 Task: In the Contact  BrooklynMiller71@macys.com, Add note: 'Set up a meeting with the HR team to discuss recruitment needs.'. Mark checkbox to create task to follow up ': In 3 business days '. Create task, with  description: Send Thank You Email to Referral, Add due date: Tomorrow; Add reminder: 30 Minutes before. Set Priority High and add note: Review the attached proposal. Logged in from softage.1@softage.net
Action: Mouse moved to (108, 72)
Screenshot: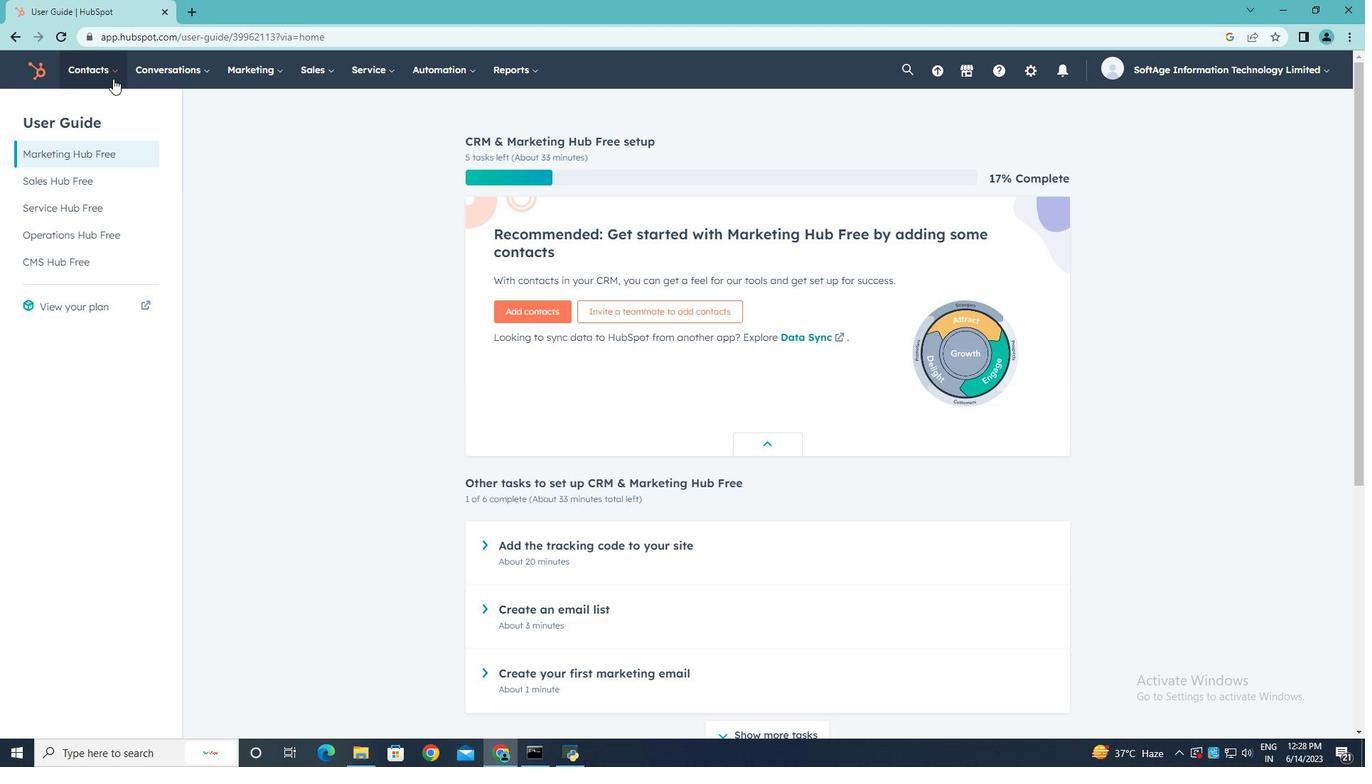 
Action: Mouse pressed left at (108, 72)
Screenshot: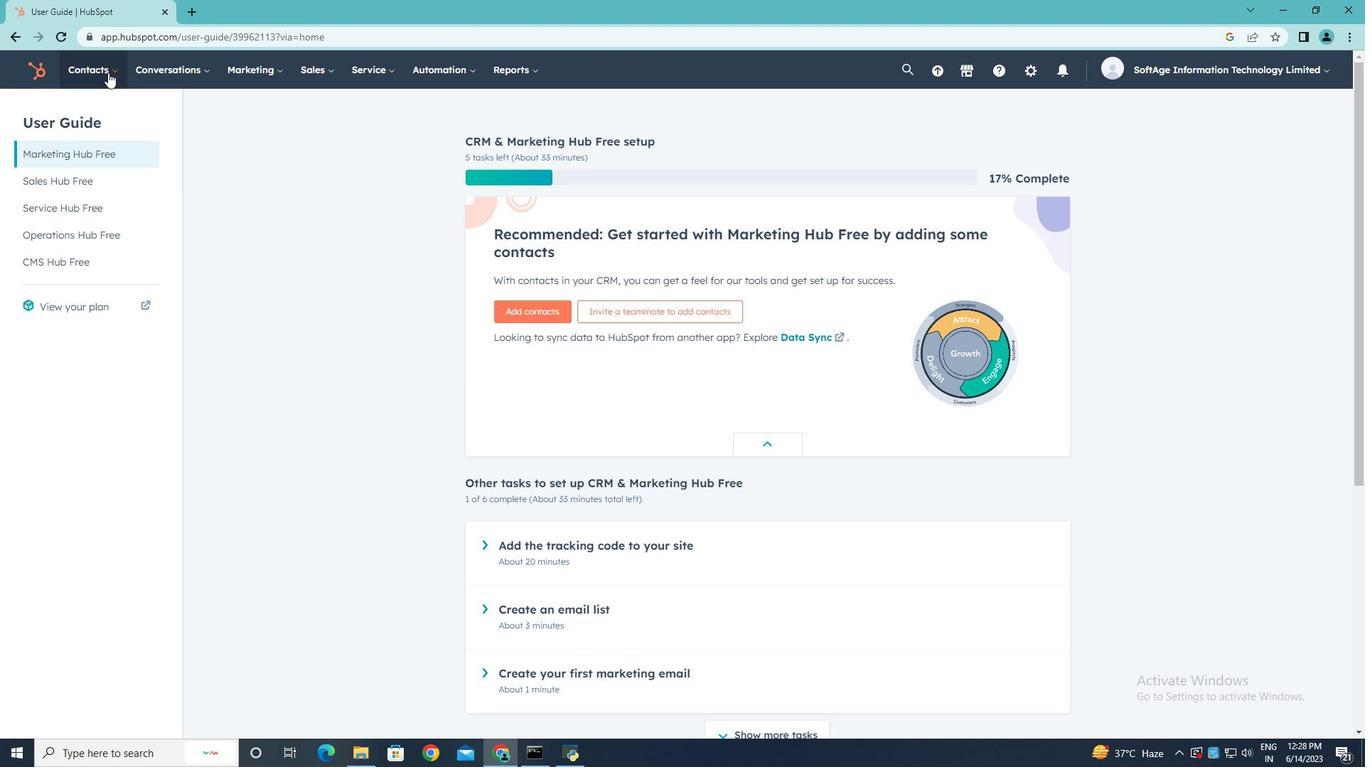 
Action: Mouse moved to (108, 107)
Screenshot: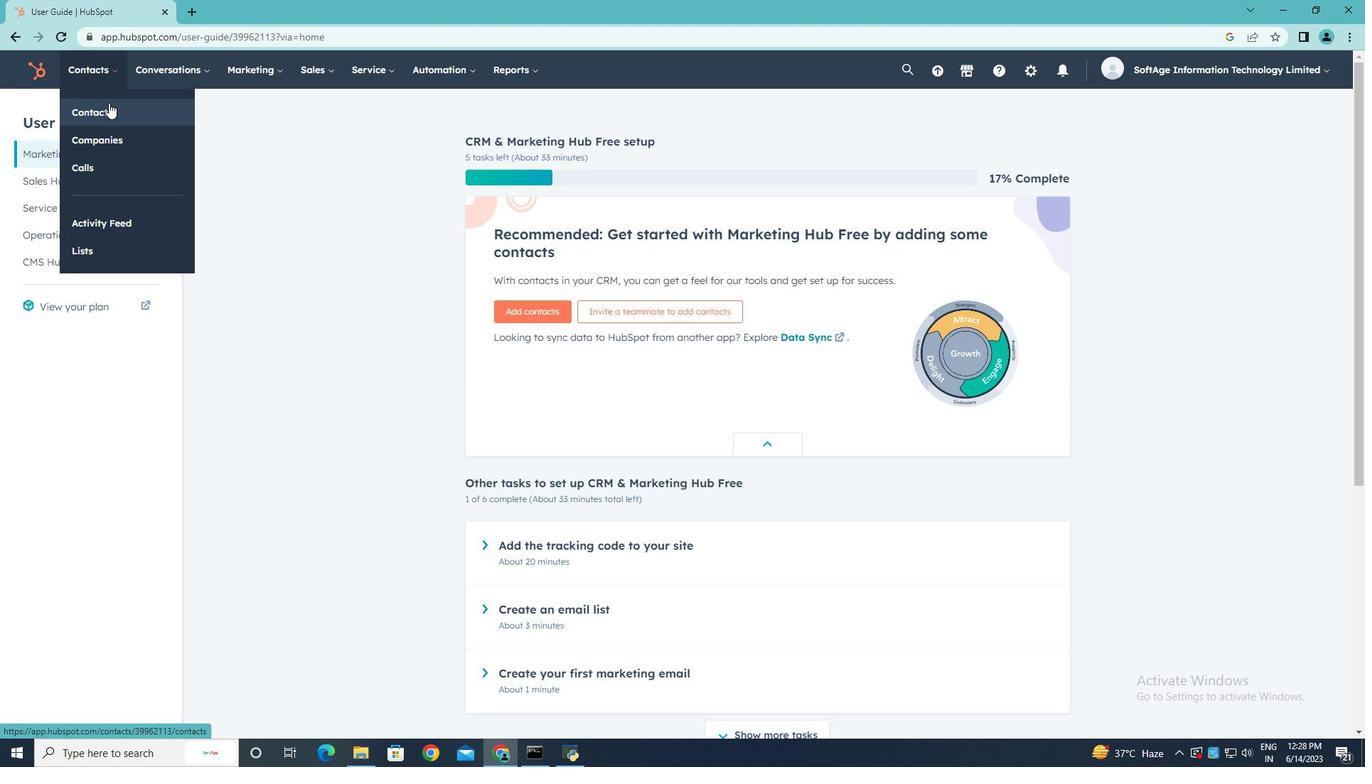 
Action: Mouse pressed left at (108, 107)
Screenshot: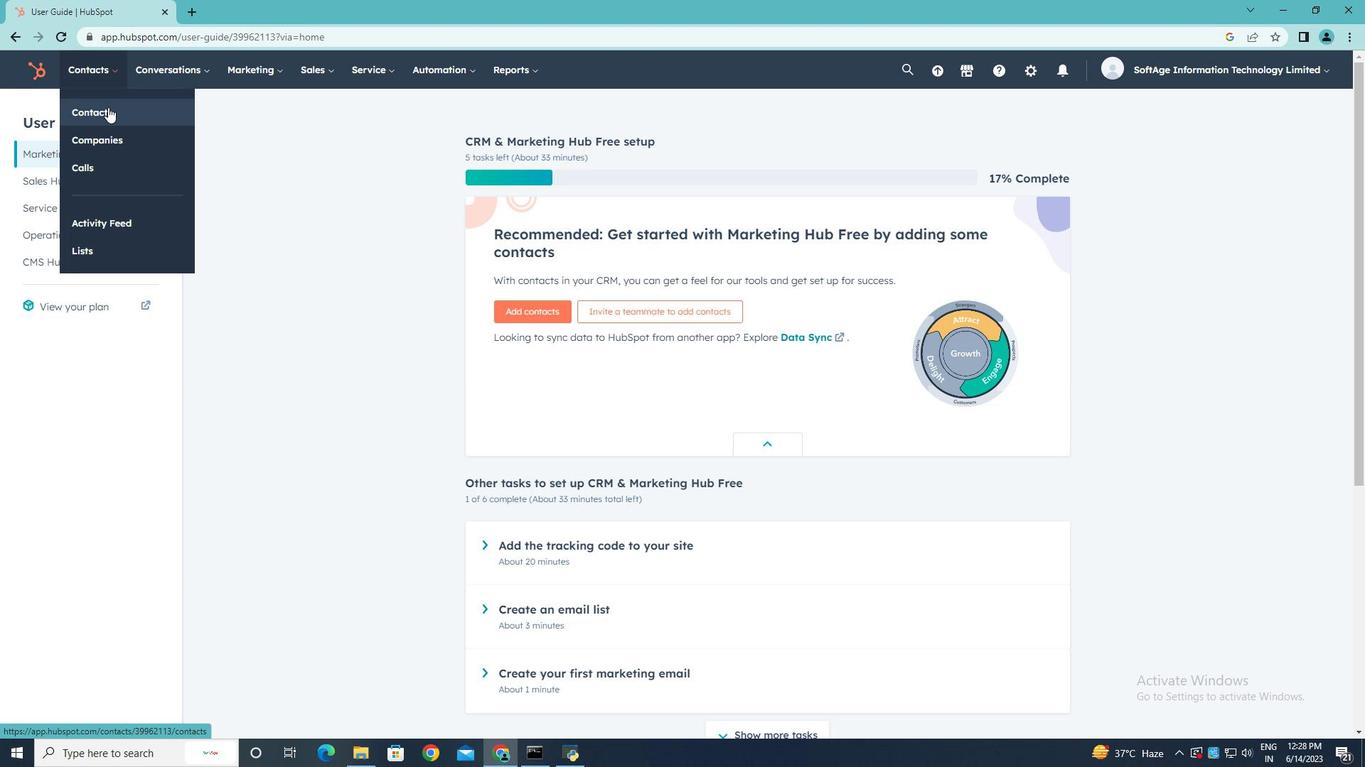 
Action: Mouse moved to (106, 227)
Screenshot: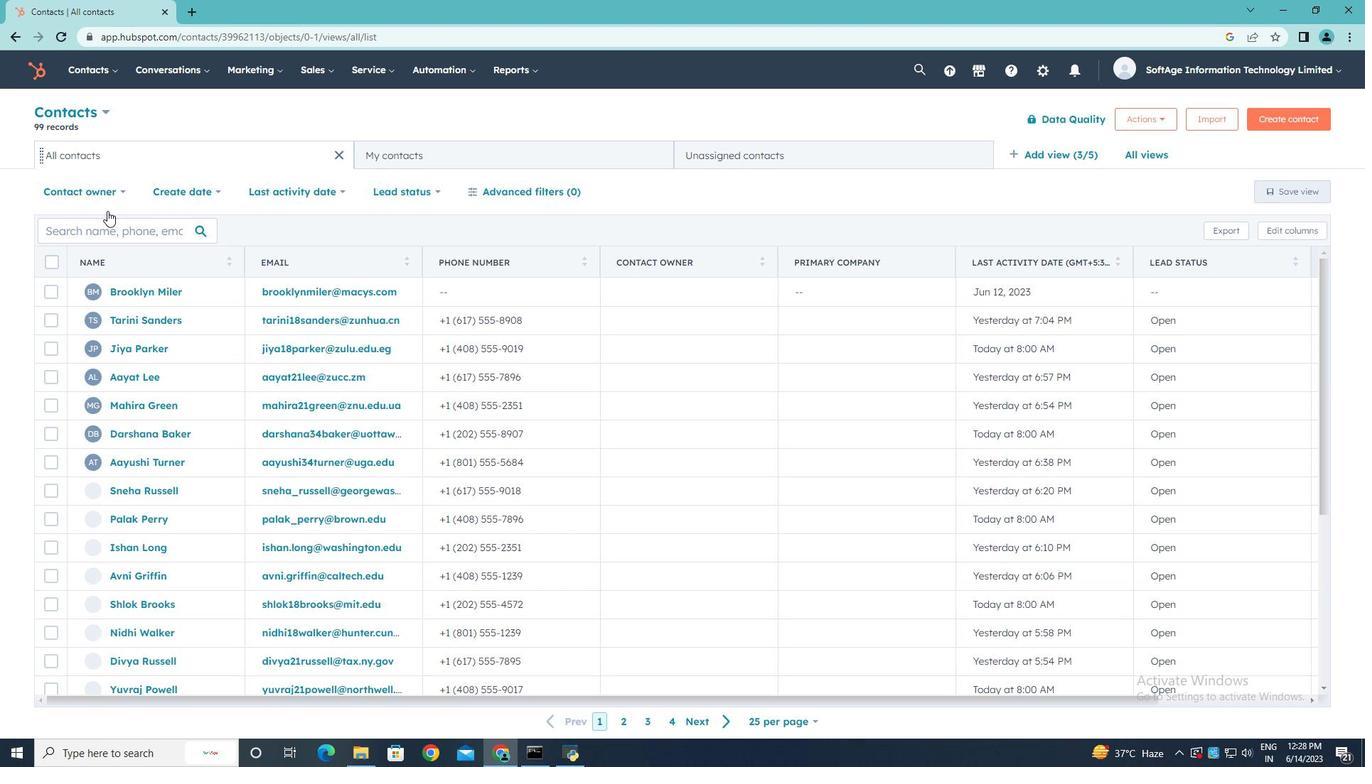 
Action: Mouse pressed left at (106, 227)
Screenshot: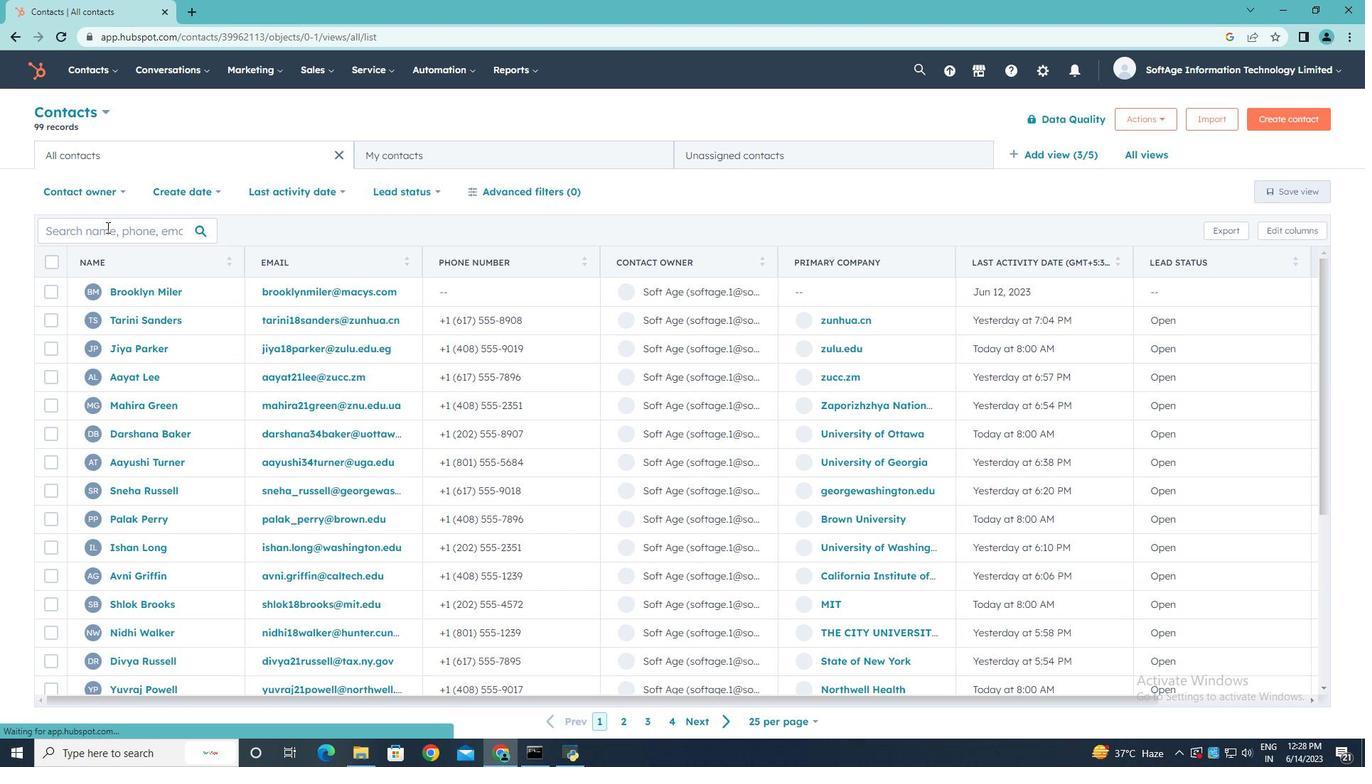 
Action: Key pressed <Key.shift>Brooklyn<Key.shift>Miller71<Key.shift>@macys.com
Screenshot: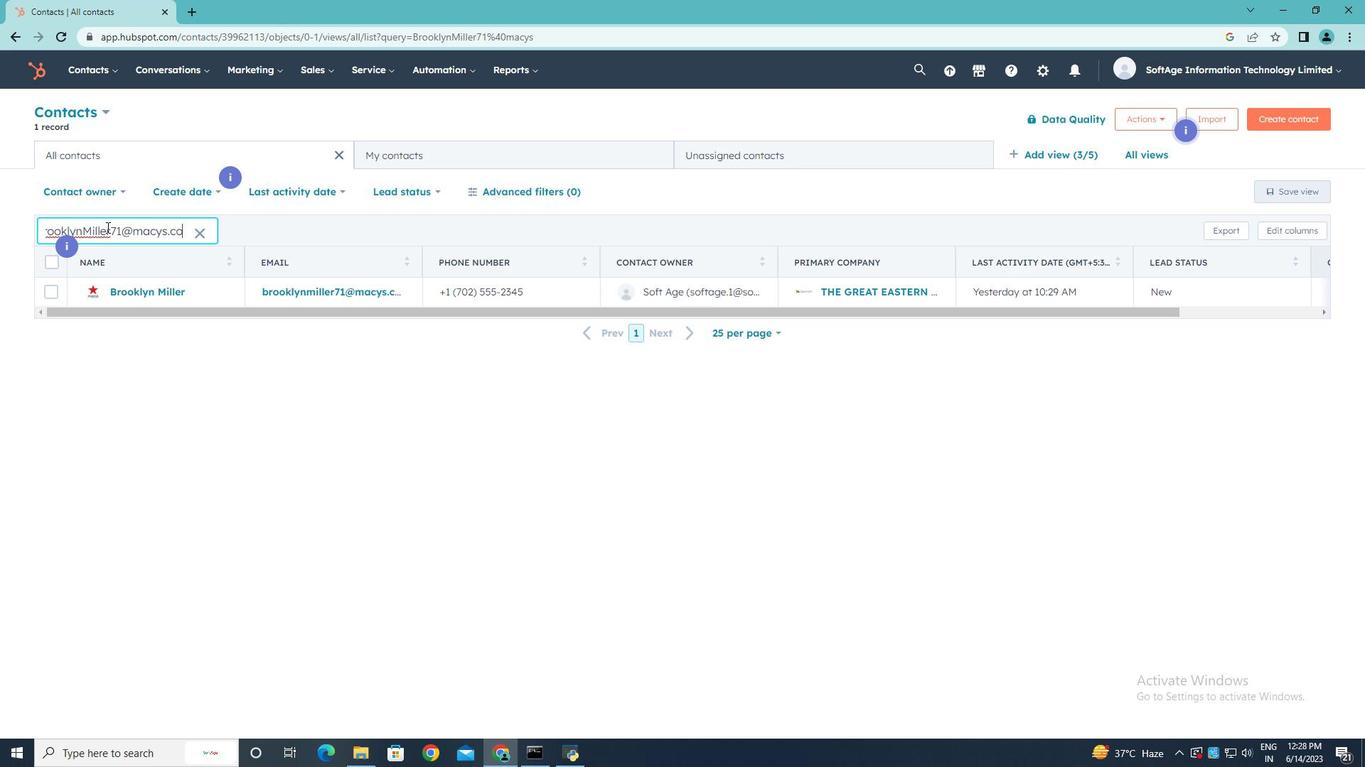 
Action: Mouse moved to (139, 291)
Screenshot: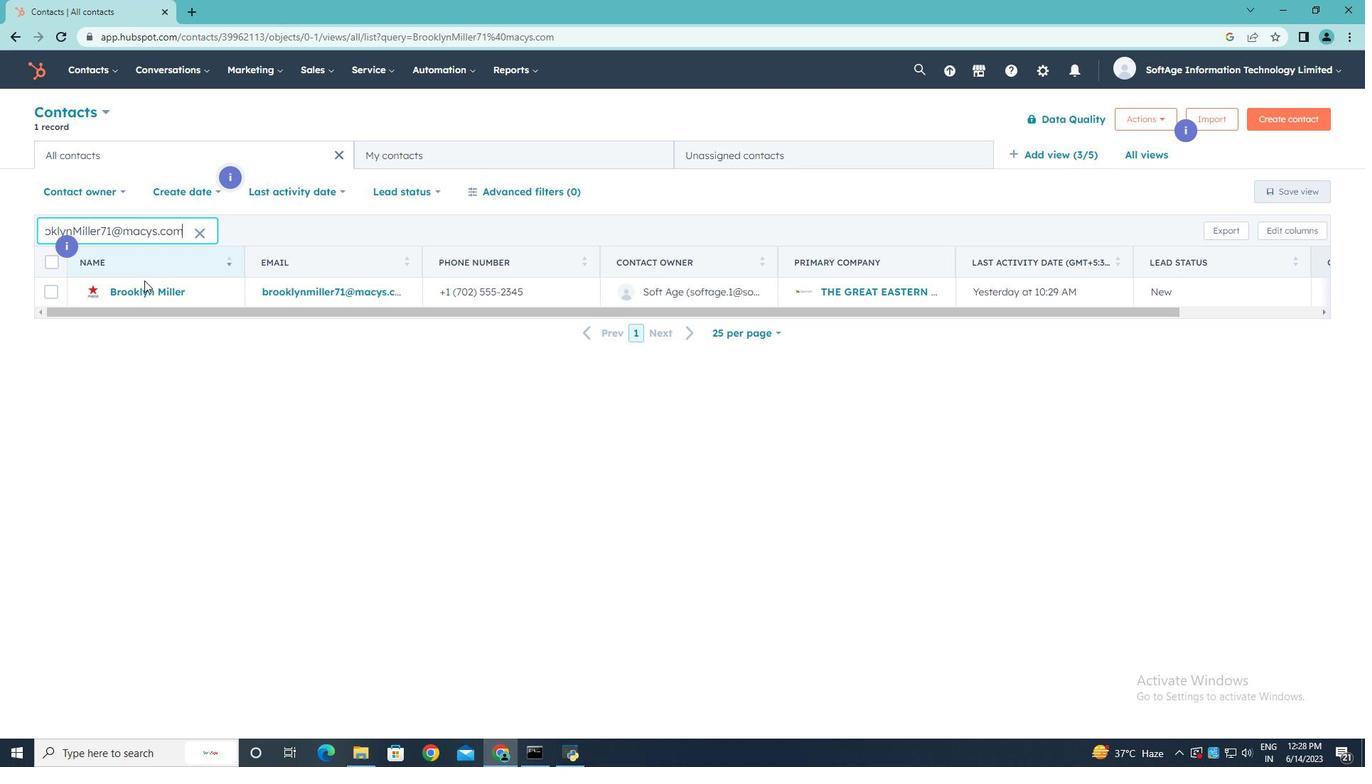 
Action: Mouse pressed left at (139, 291)
Screenshot: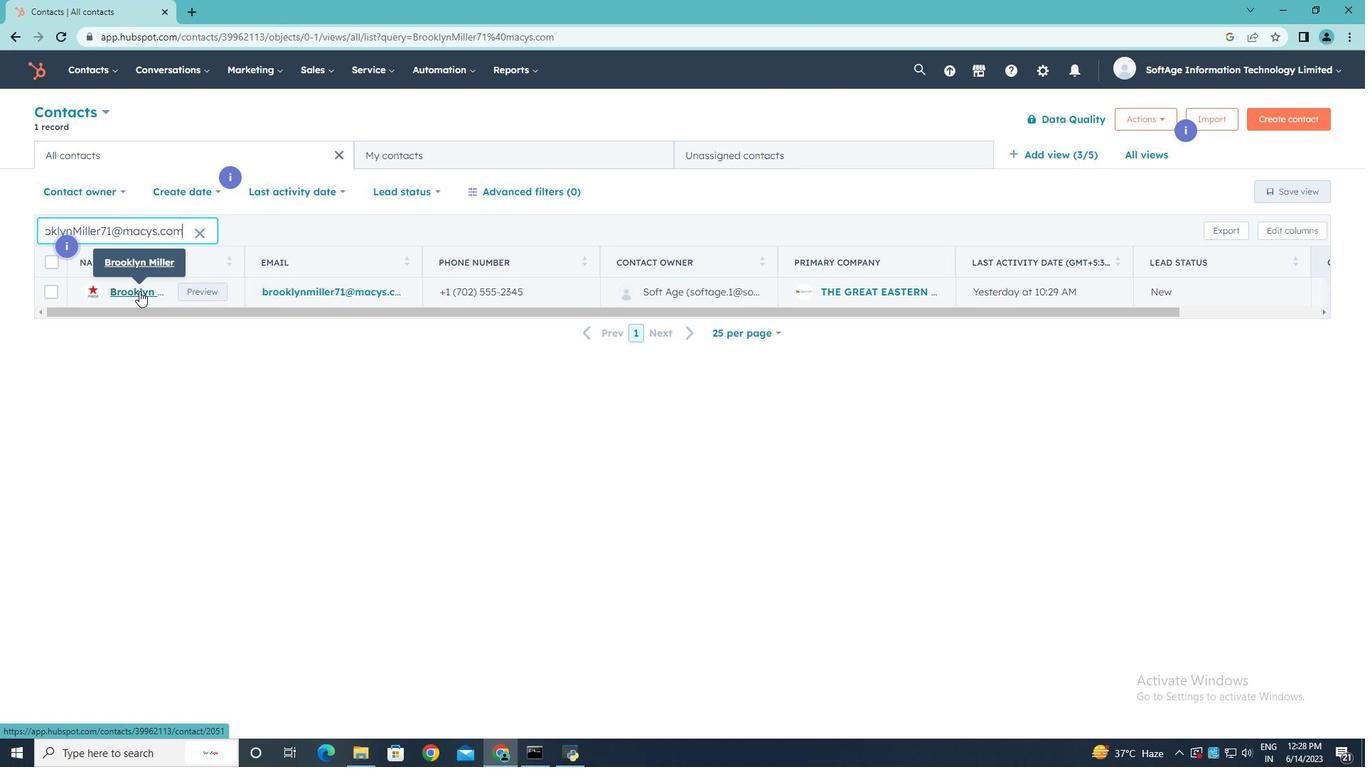 
Action: Mouse moved to (47, 250)
Screenshot: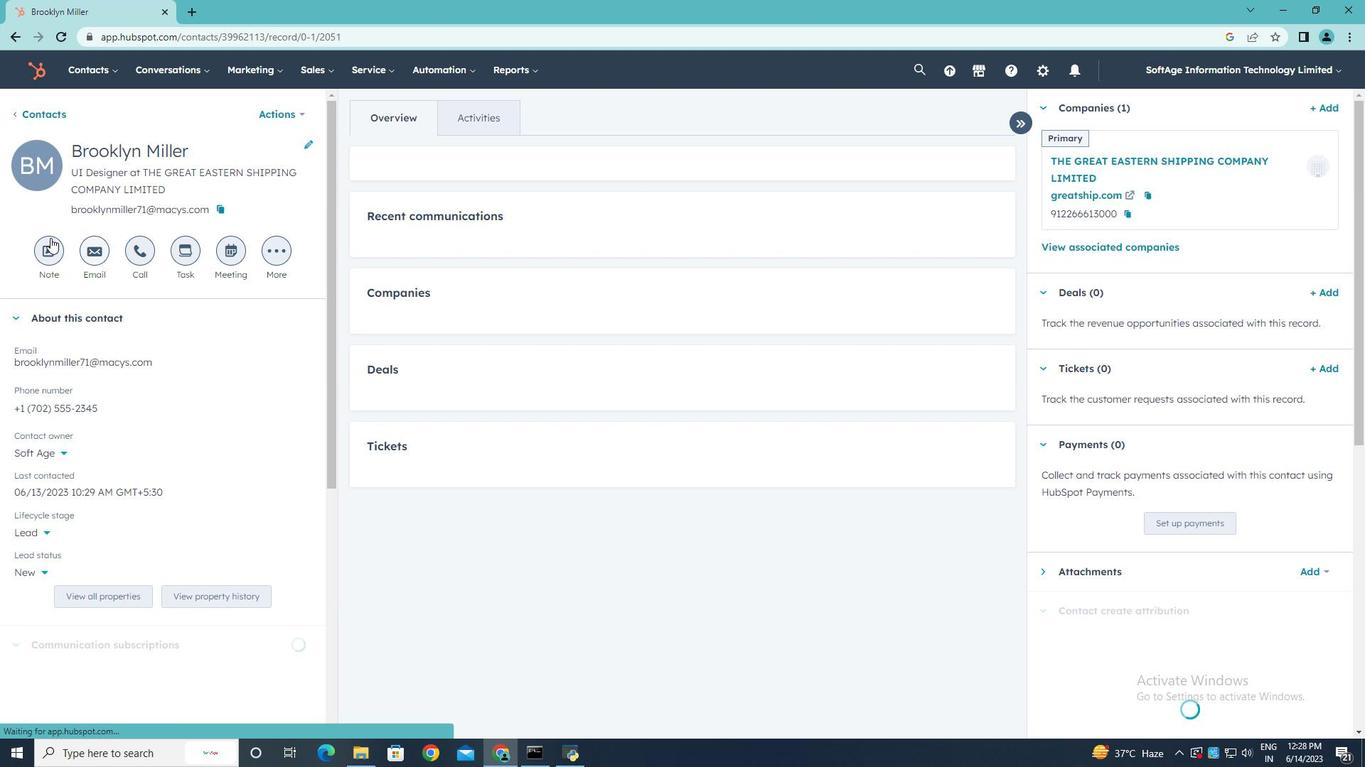 
Action: Mouse pressed left at (47, 250)
Screenshot: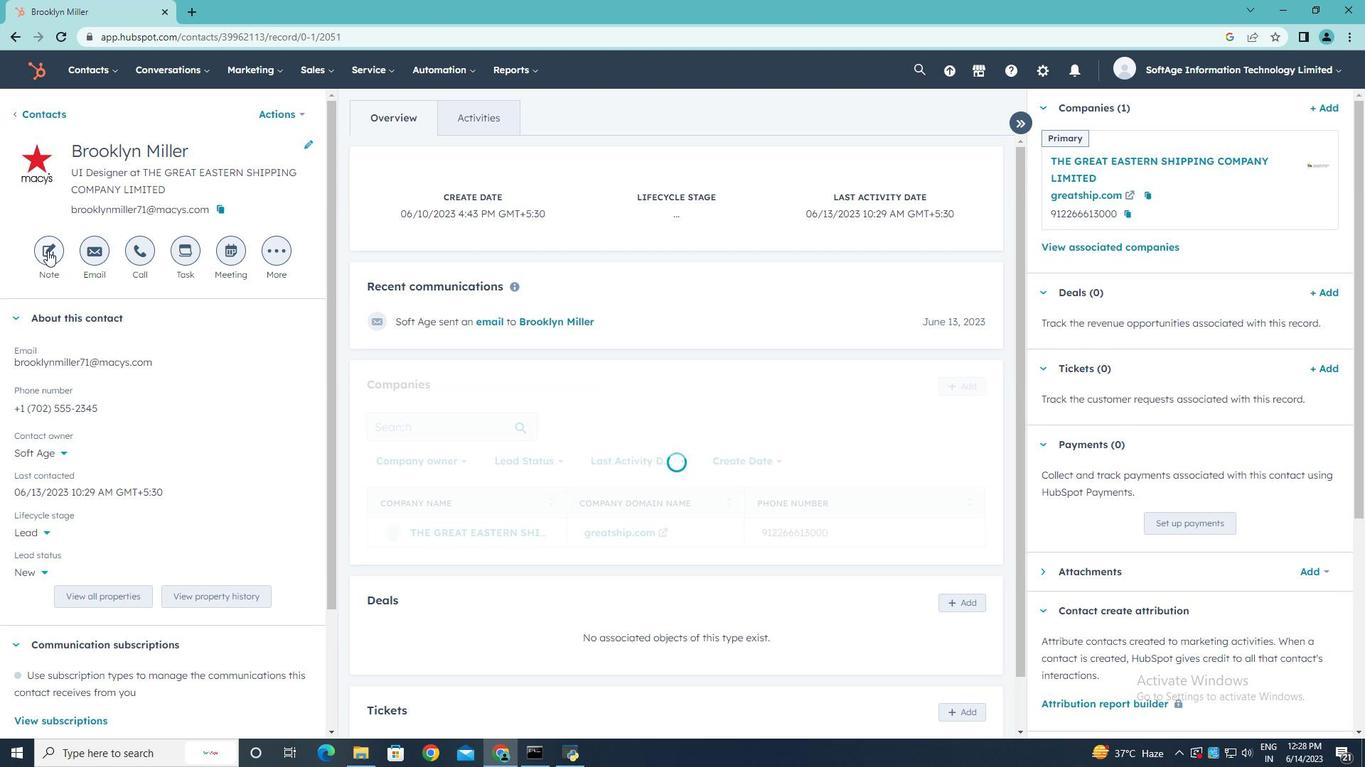 
Action: Key pressed <Key.shift>Setup<Key.backspace><Key.backspace><Key.space>up<Key.space>a<Key.space>meeting<Key.space>with<Key.space>the<Key.space><Key.shift>HR<Key.space>team<Key.space>to<Key.space>discuss<Key.space>recri<Key.backspace>uitment<Key.space>needs.
Screenshot: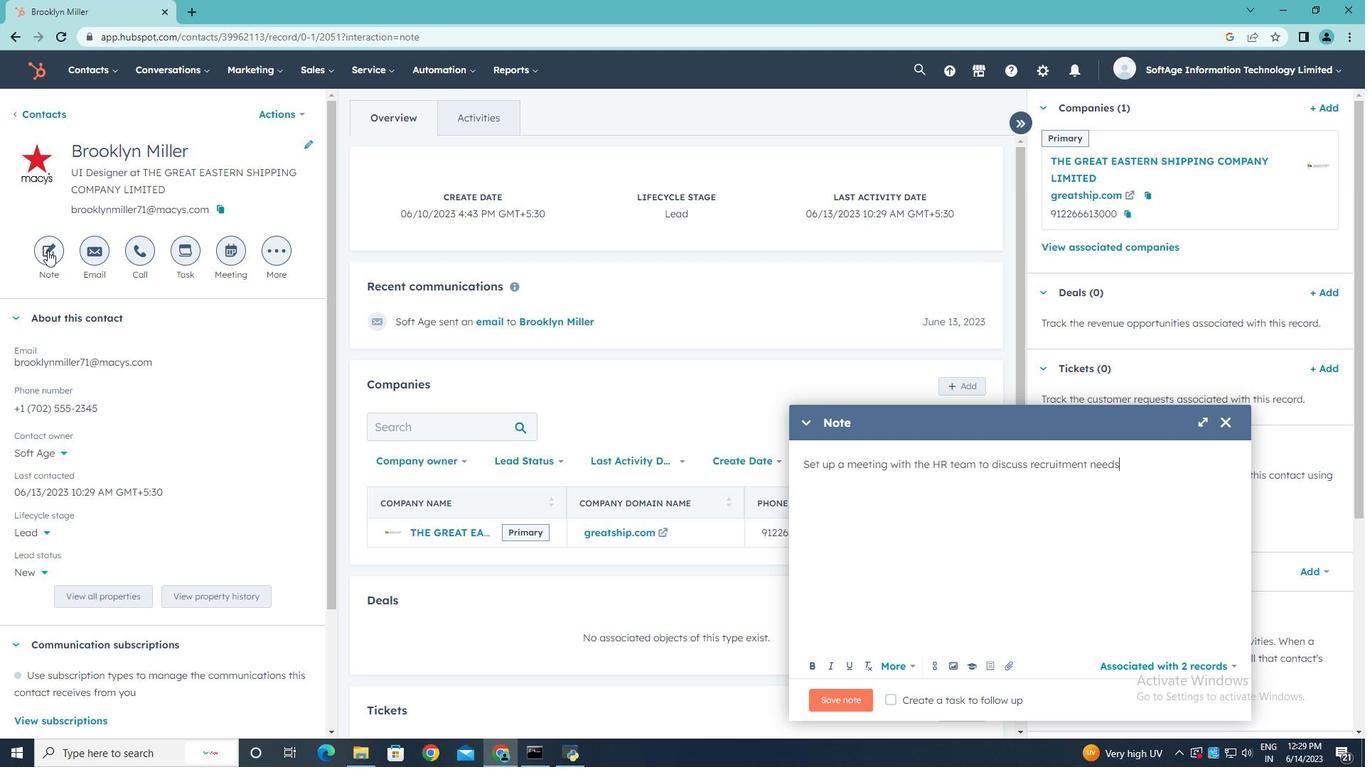 
Action: Mouse moved to (895, 697)
Screenshot: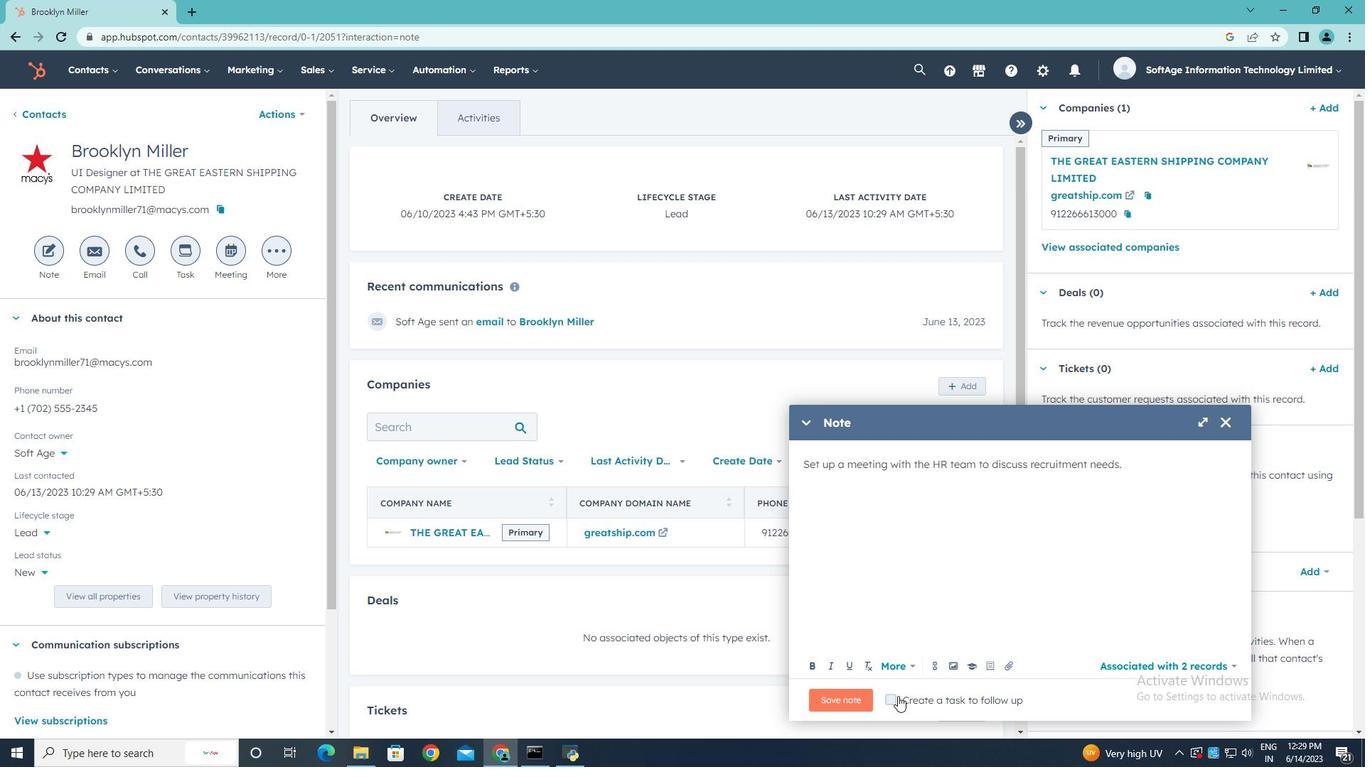 
Action: Mouse pressed left at (895, 697)
Screenshot: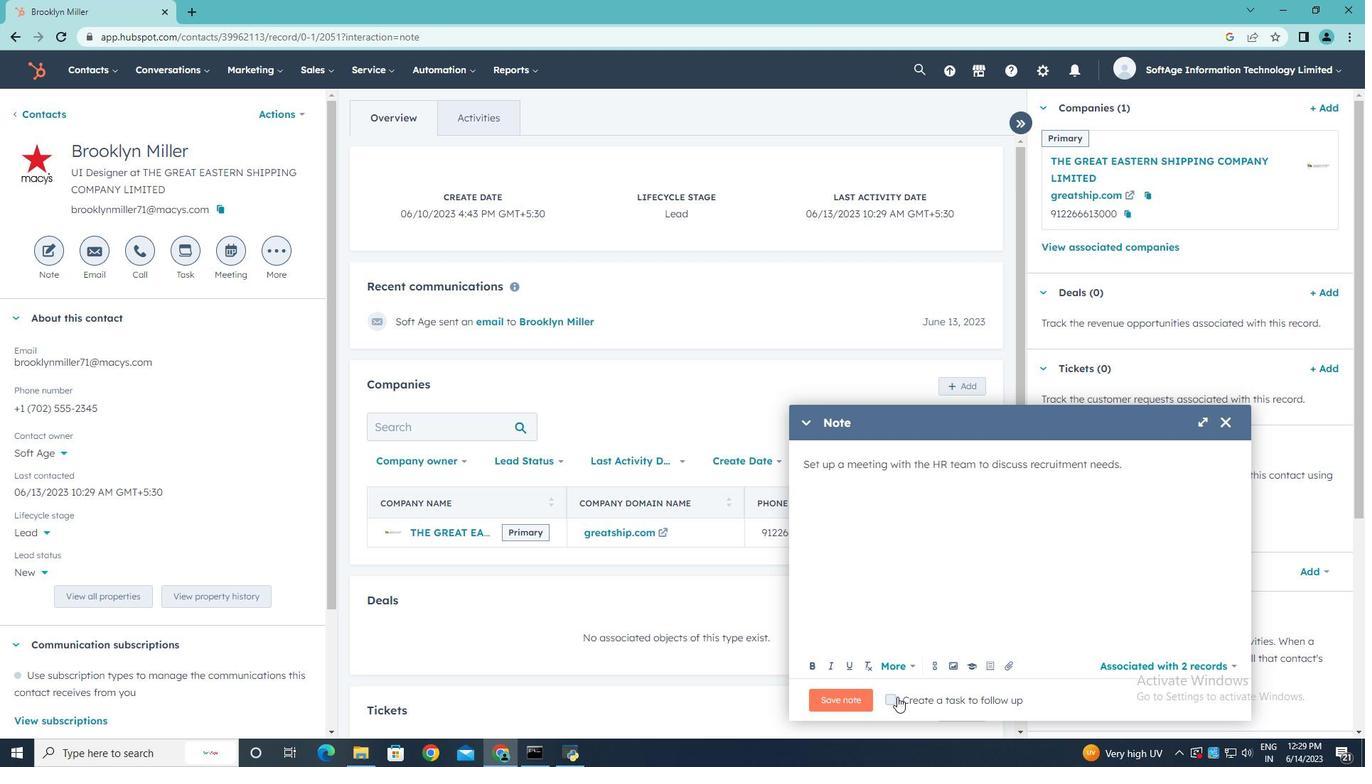 
Action: Mouse moved to (1178, 698)
Screenshot: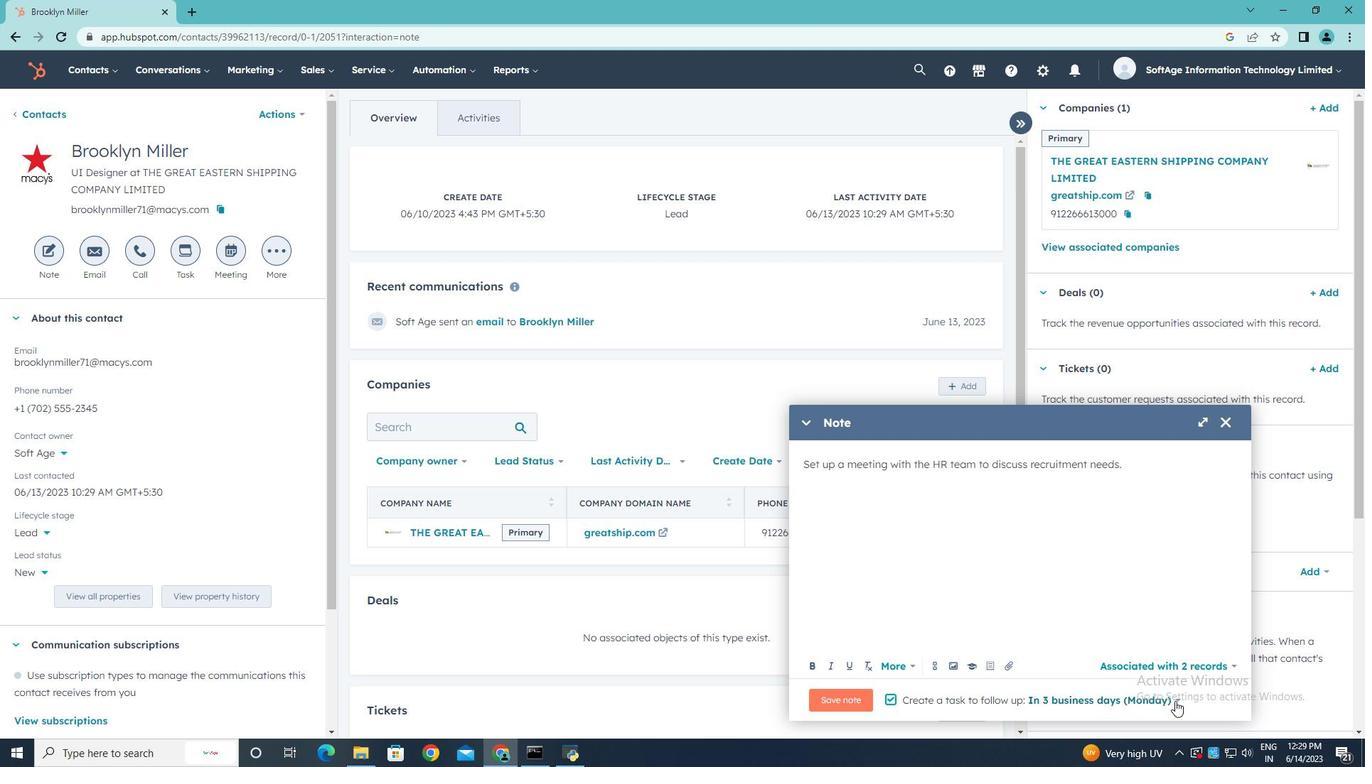 
Action: Mouse pressed left at (1178, 698)
Screenshot: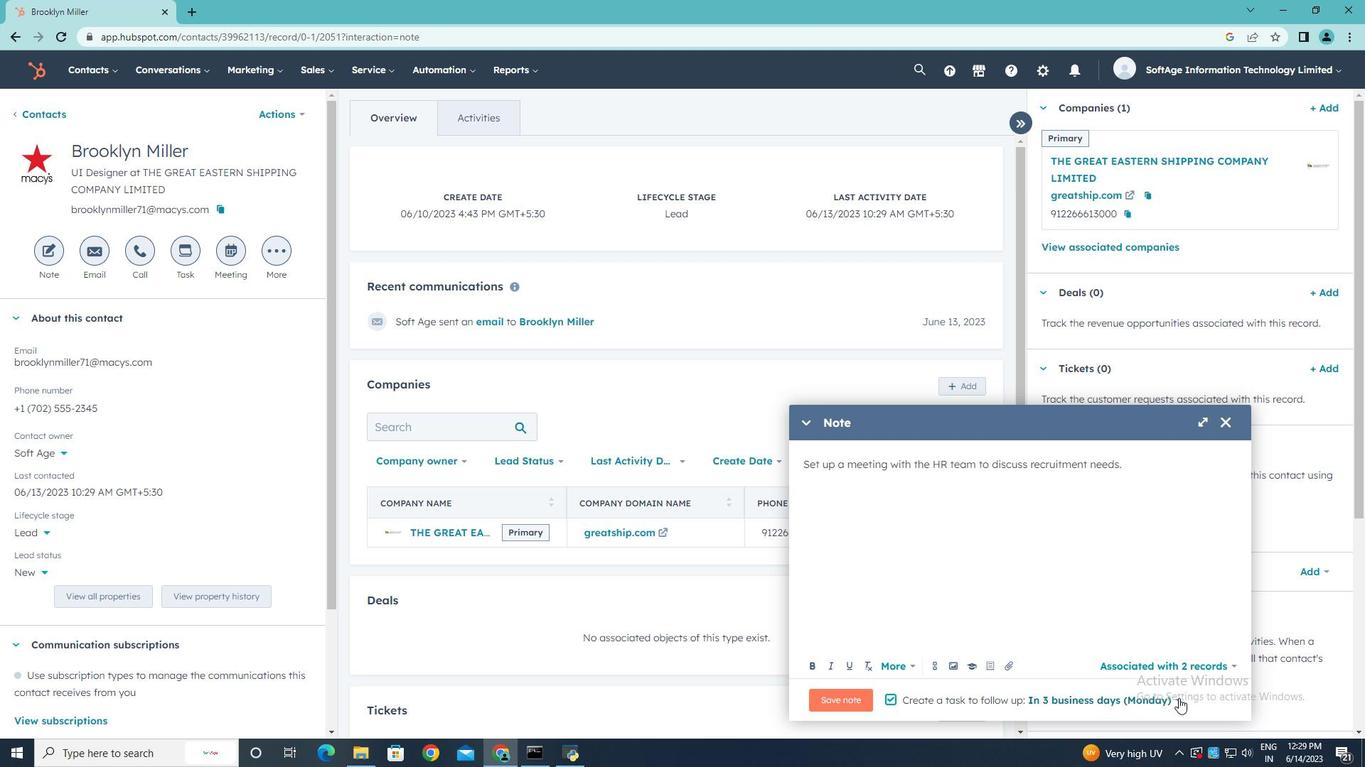 
Action: Mouse moved to (1154, 561)
Screenshot: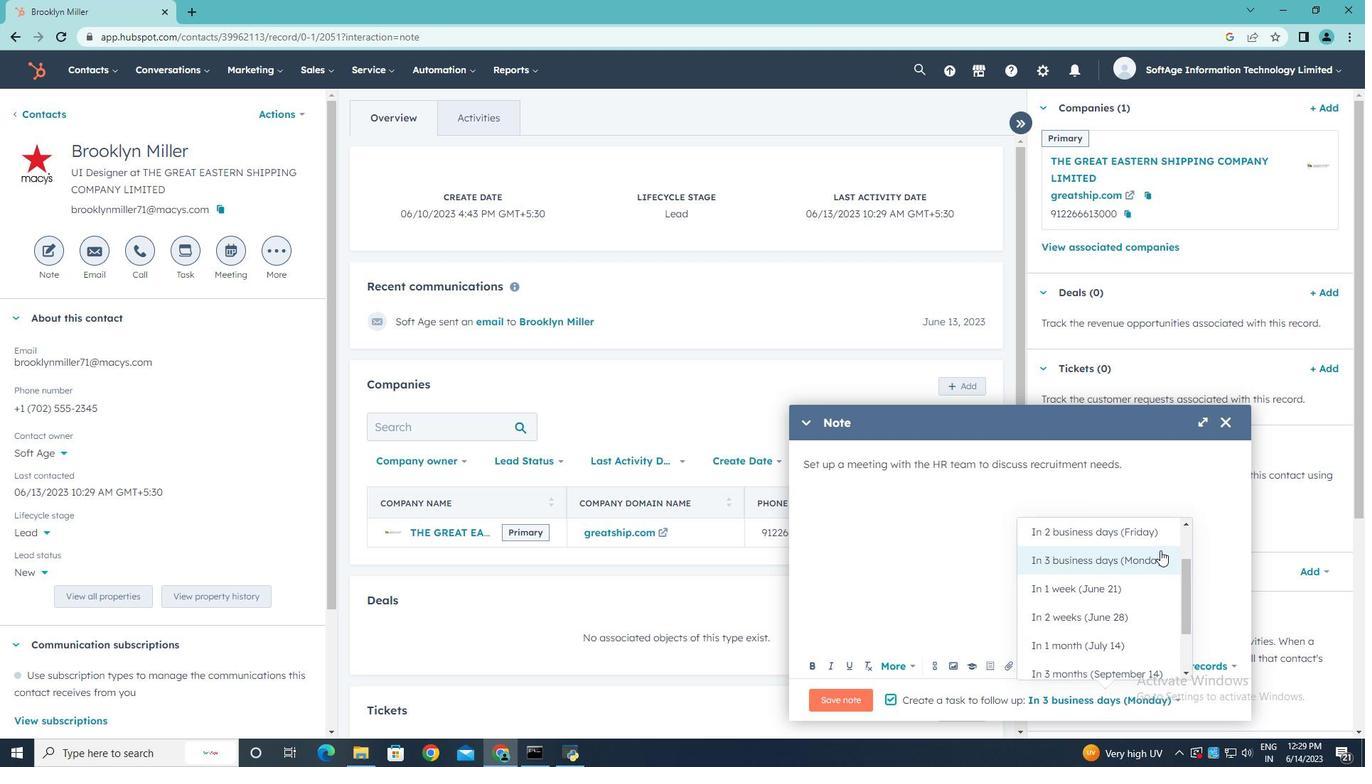 
Action: Mouse pressed left at (1154, 561)
Screenshot: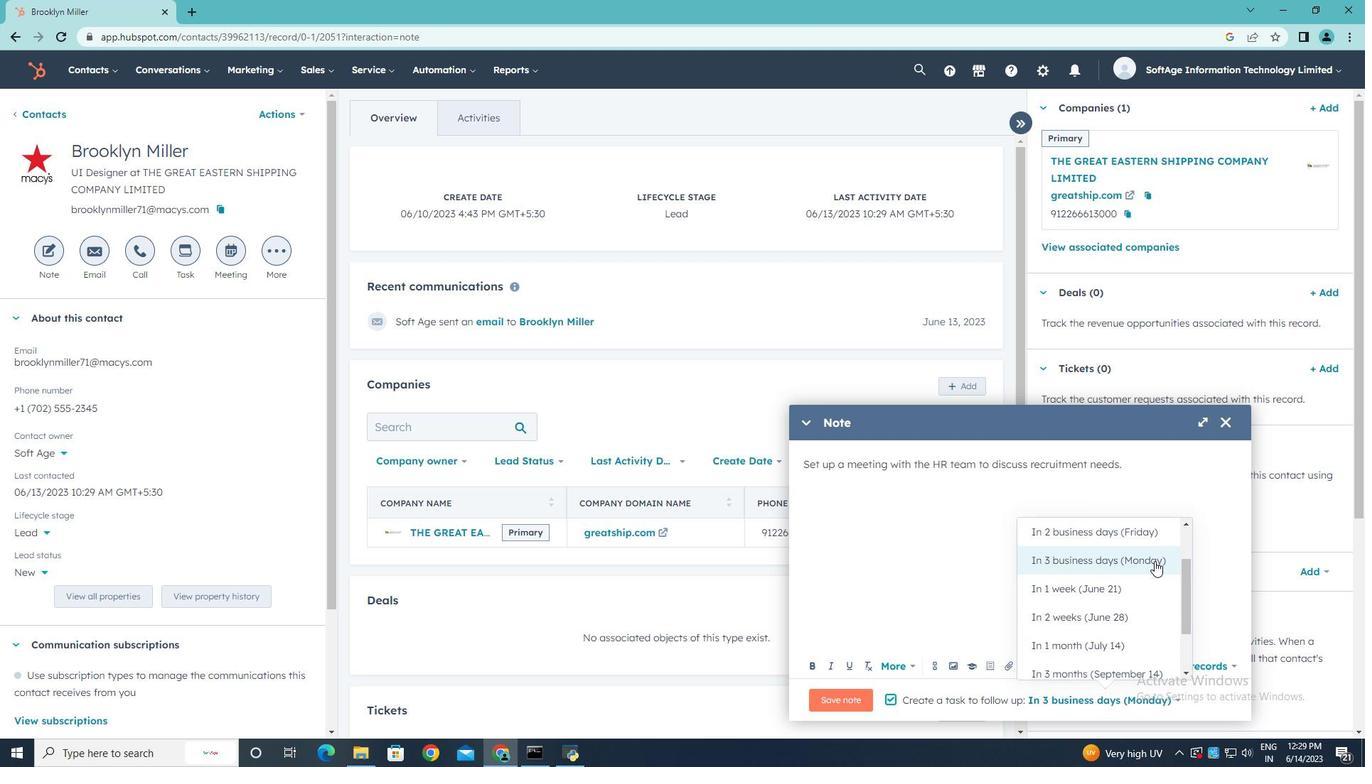 
Action: Mouse moved to (848, 701)
Screenshot: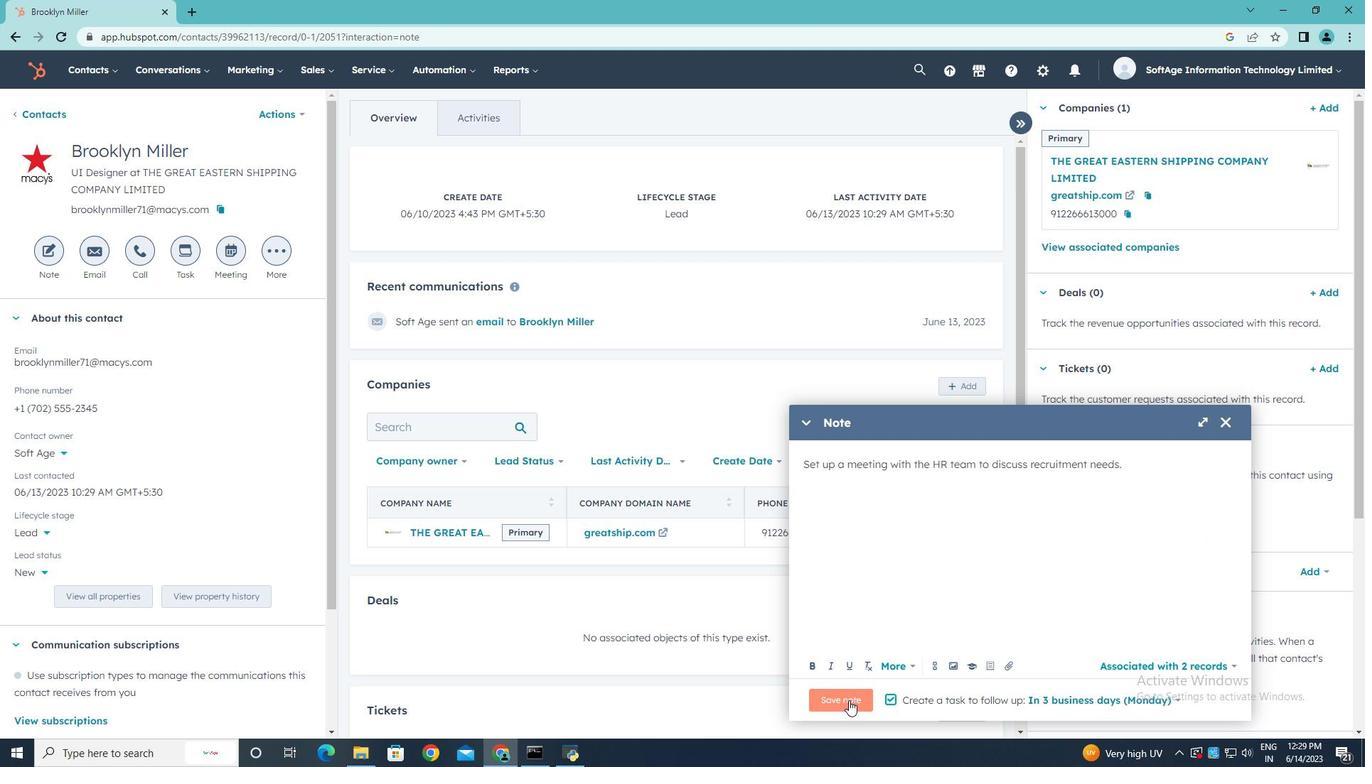 
Action: Mouse pressed left at (848, 701)
Screenshot: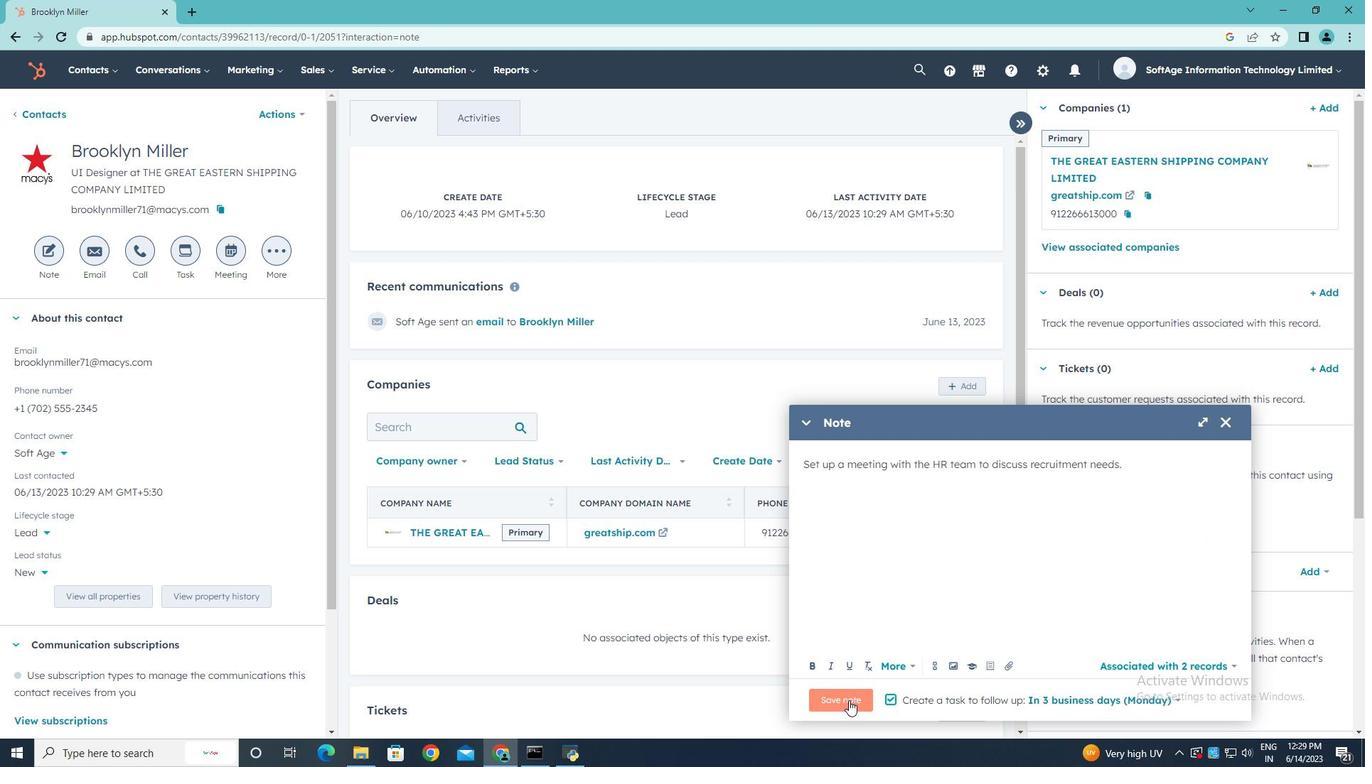 
Action: Mouse moved to (188, 261)
Screenshot: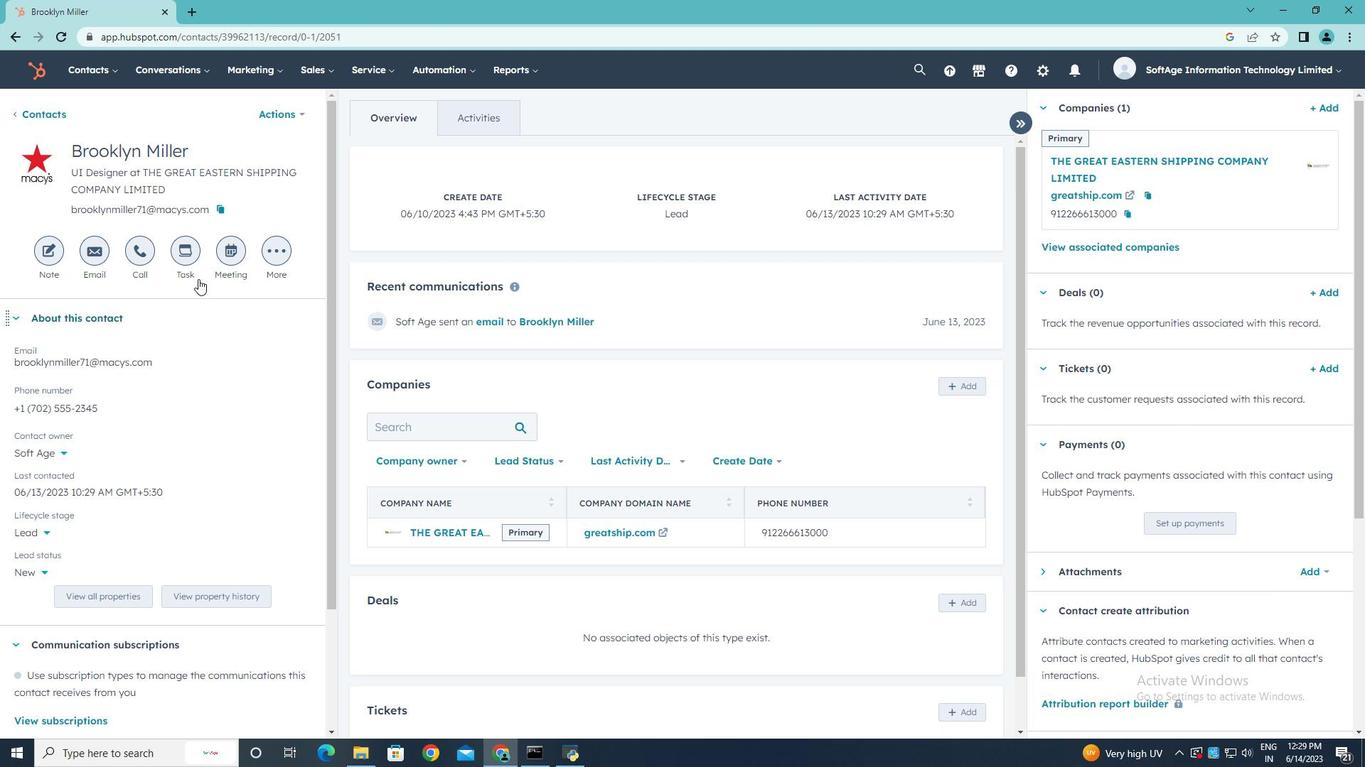 
Action: Mouse pressed left at (188, 261)
Screenshot: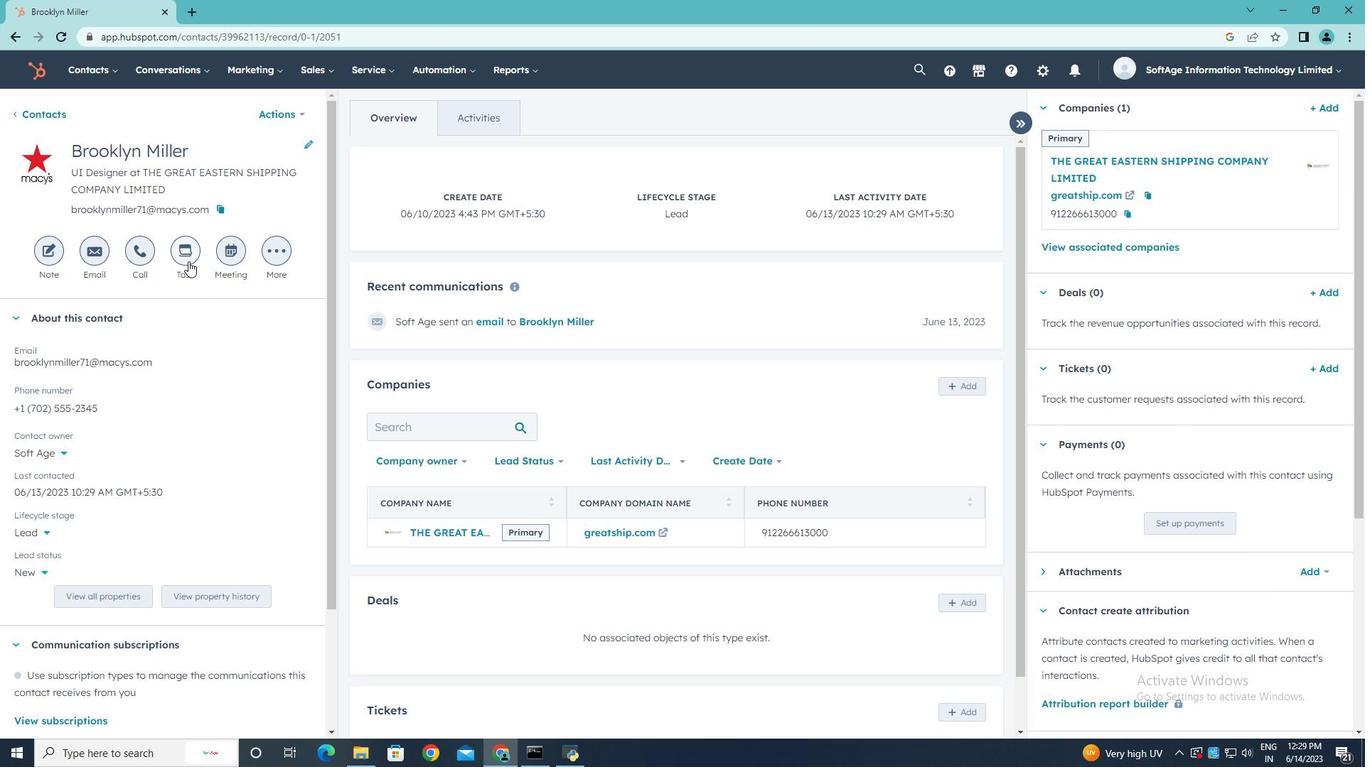 
Action: Key pressed <Key.shift><Key.shift><Key.shift><Key.shift><Key.shift><Key.shift><Key.shift><Key.shift><Key.shift><Key.shift><Key.shift><Key.shift>Send<Key.space><Key.shift>Thank<Key.space><Key.shift>You<Key.space><Key.shift>Email<Key.space>to<Key.space><Key.shift>Red<Key.backspace>ferral
Screenshot: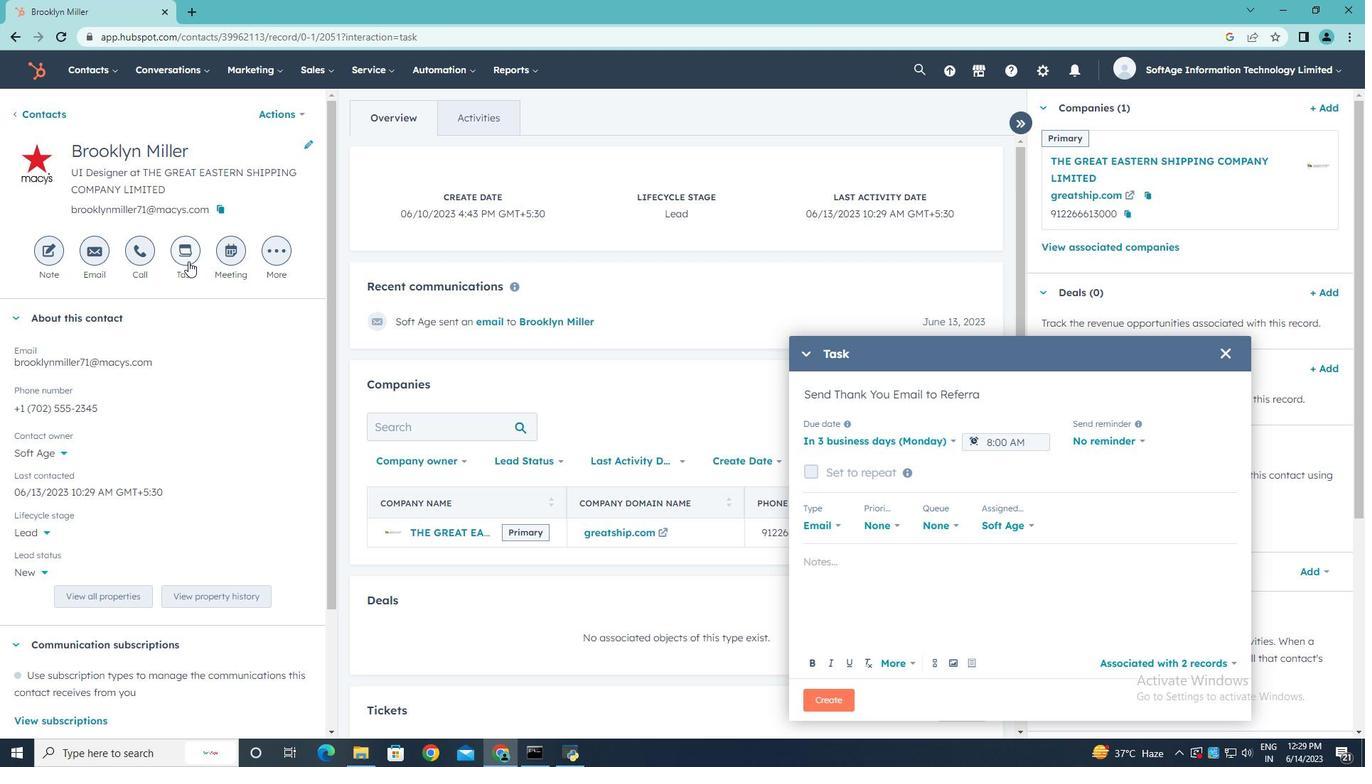 
Action: Mouse moved to (950, 443)
Screenshot: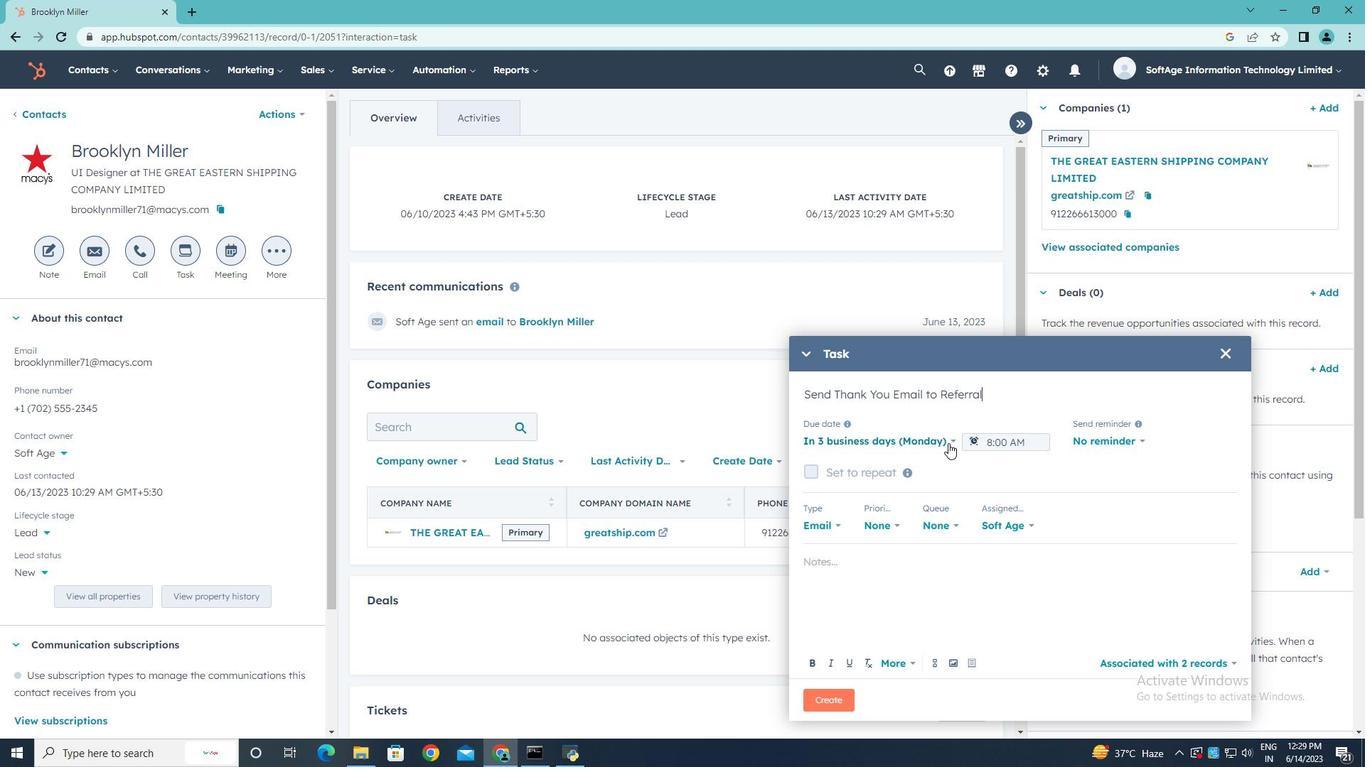 
Action: Mouse pressed left at (950, 443)
Screenshot: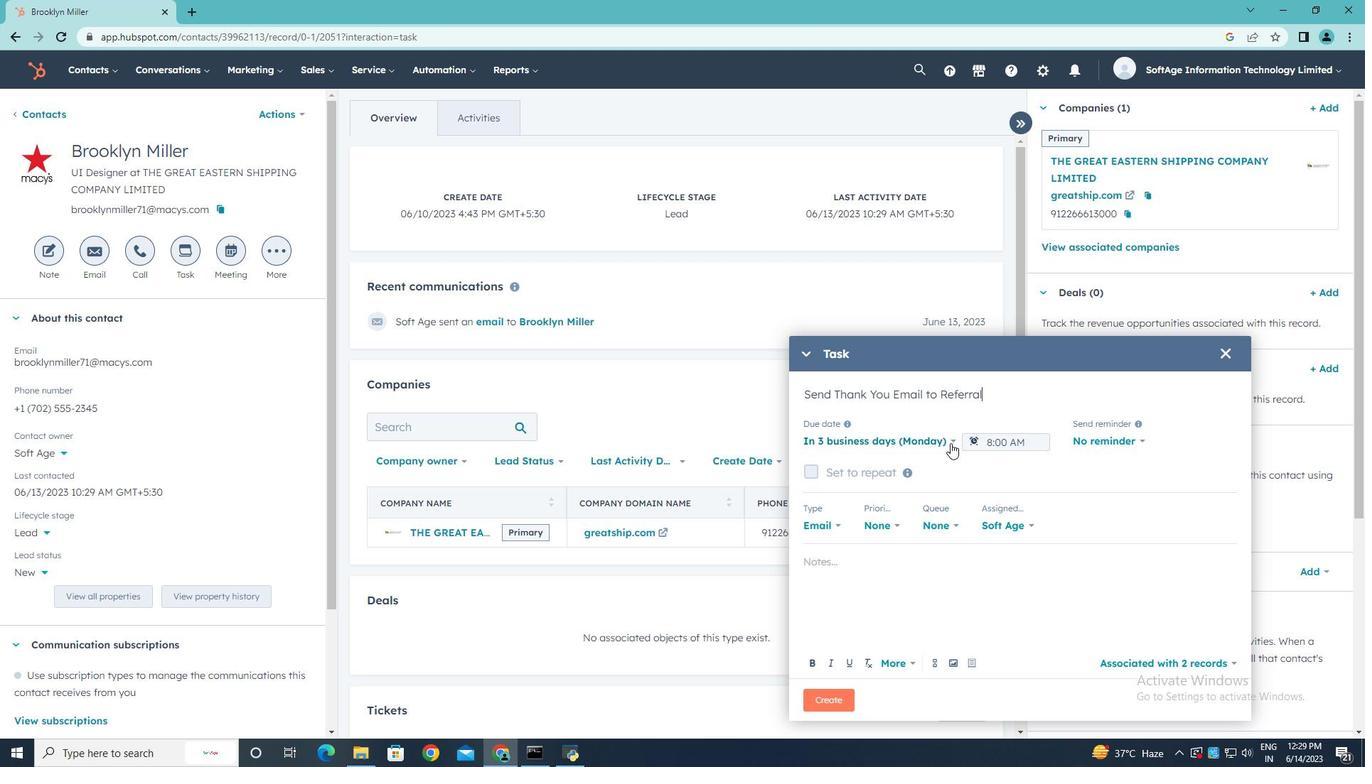 
Action: Mouse moved to (917, 526)
Screenshot: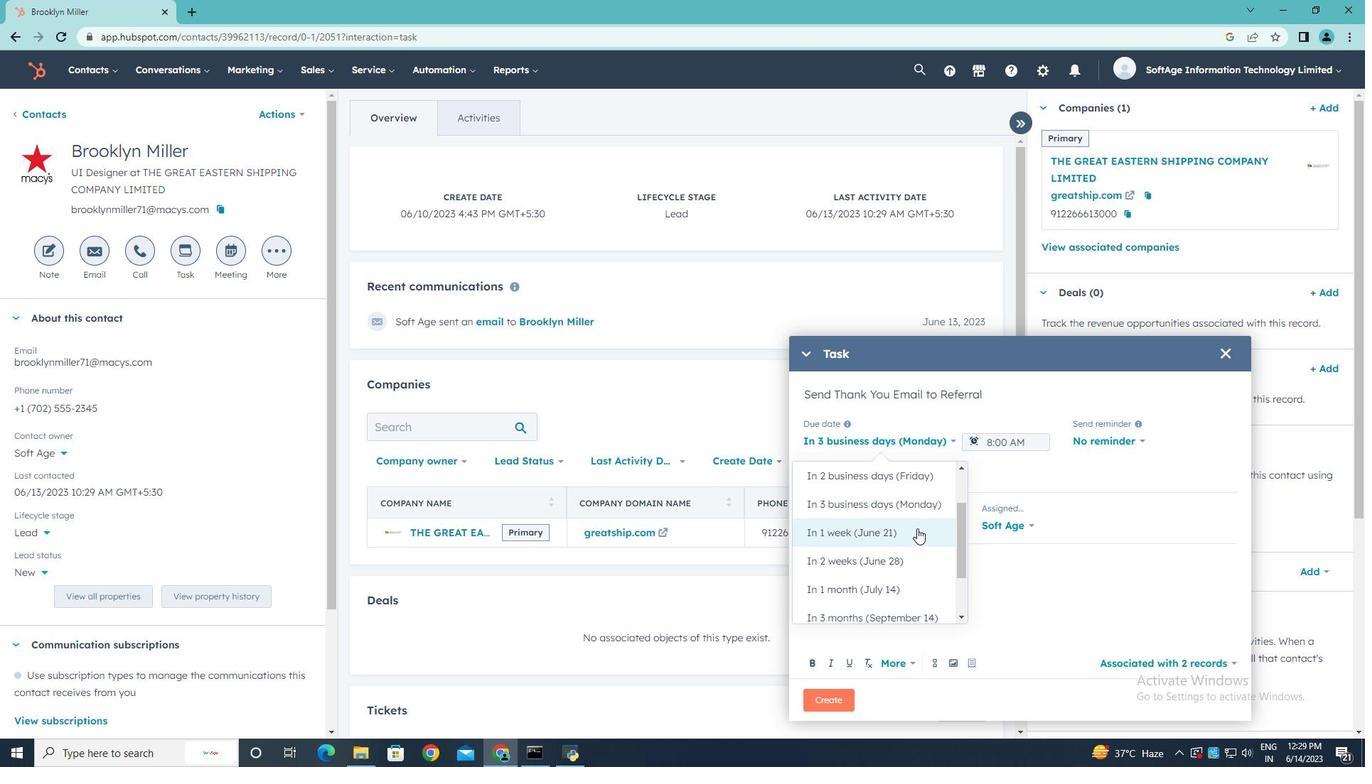 
Action: Mouse scrolled (917, 527) with delta (0, 0)
Screenshot: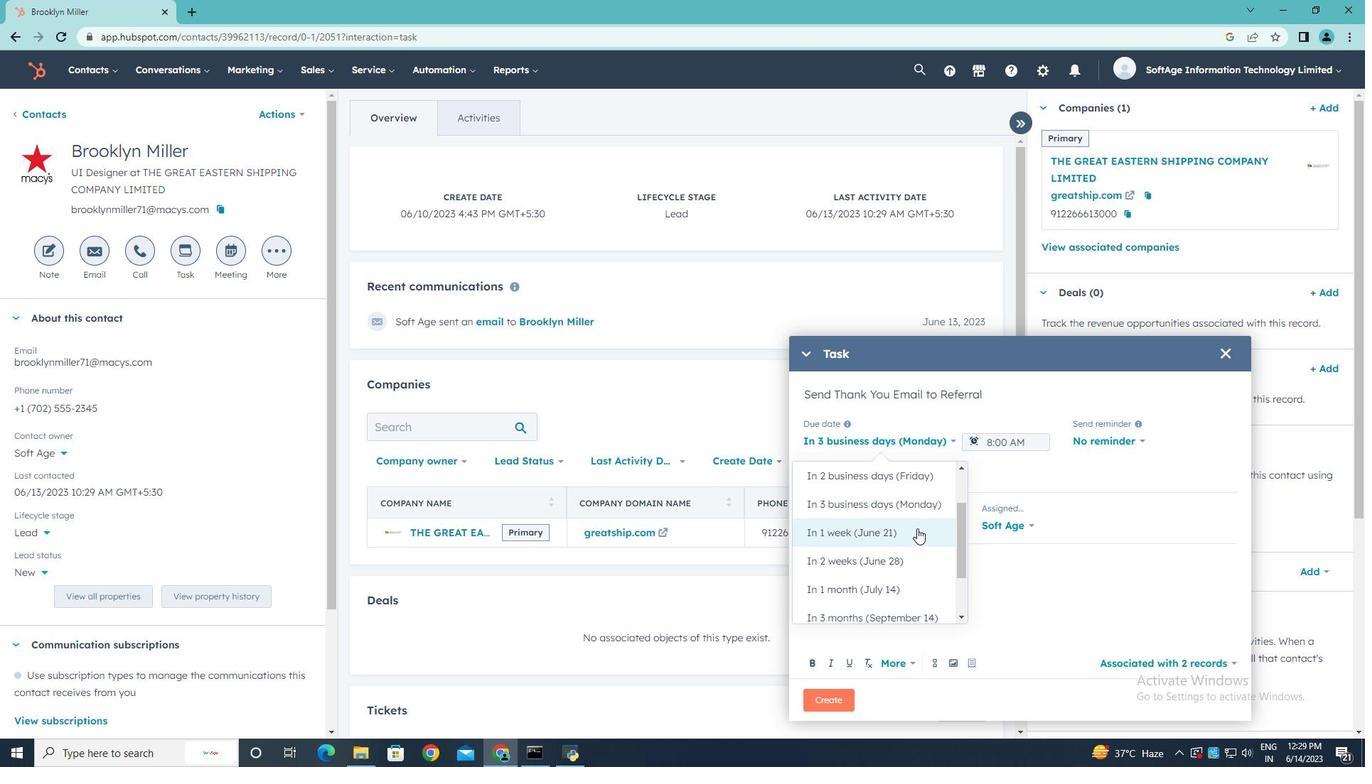 
Action: Mouse scrolled (917, 527) with delta (0, 0)
Screenshot: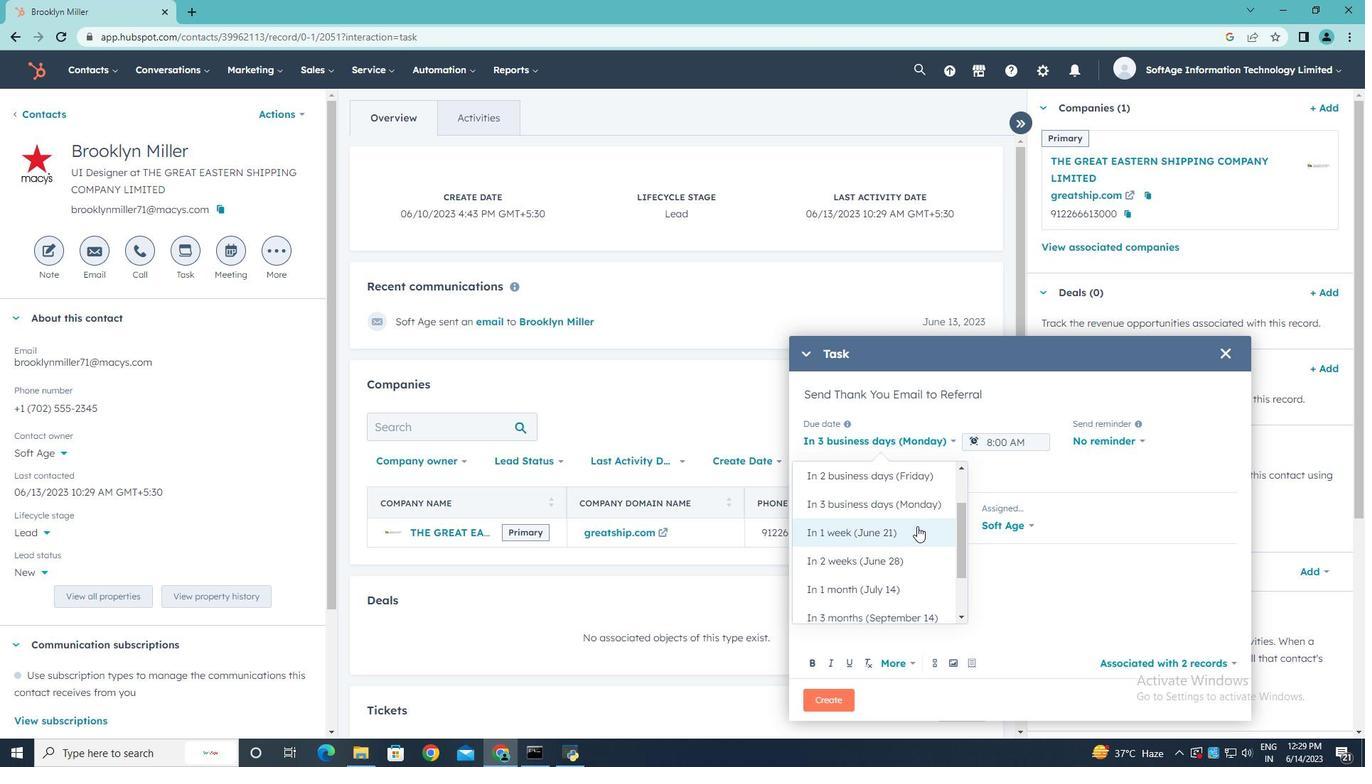 
Action: Mouse moved to (915, 516)
Screenshot: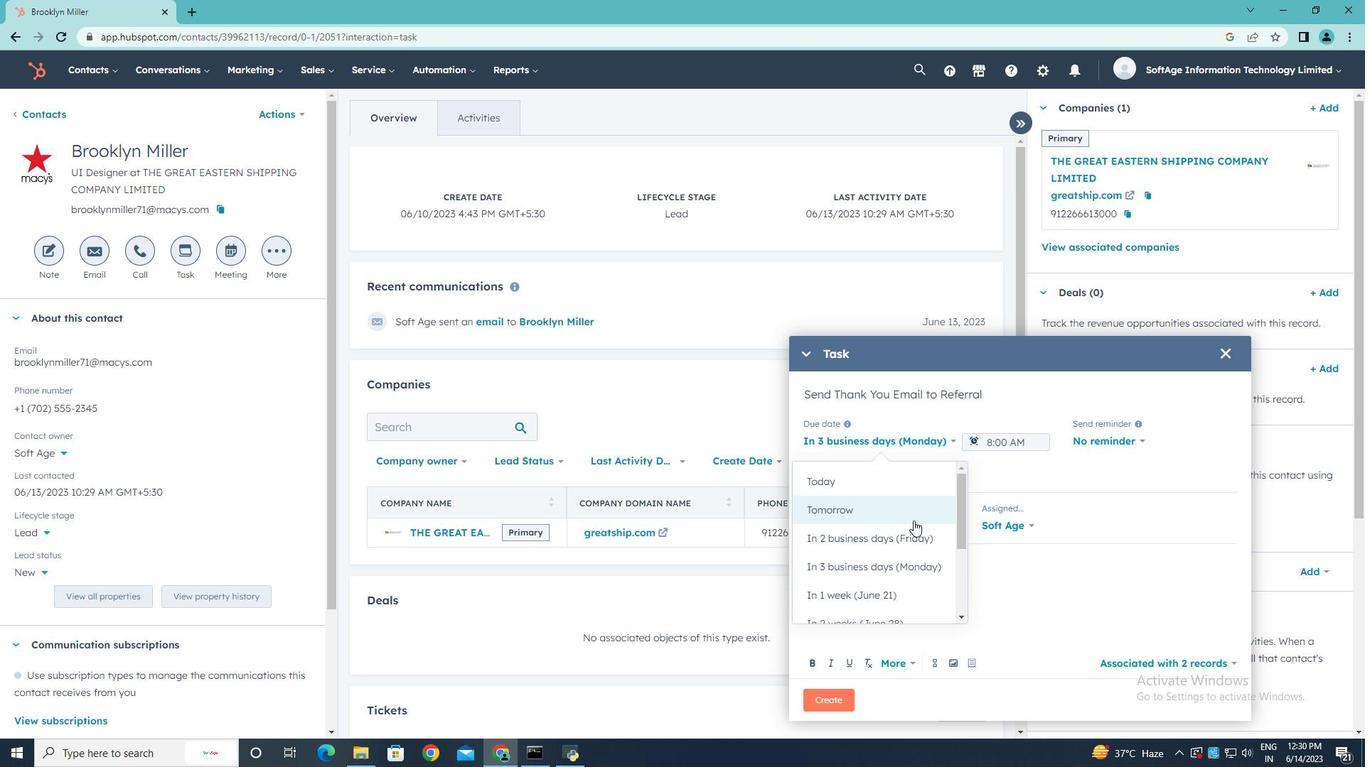 
Action: Mouse pressed left at (915, 516)
Screenshot: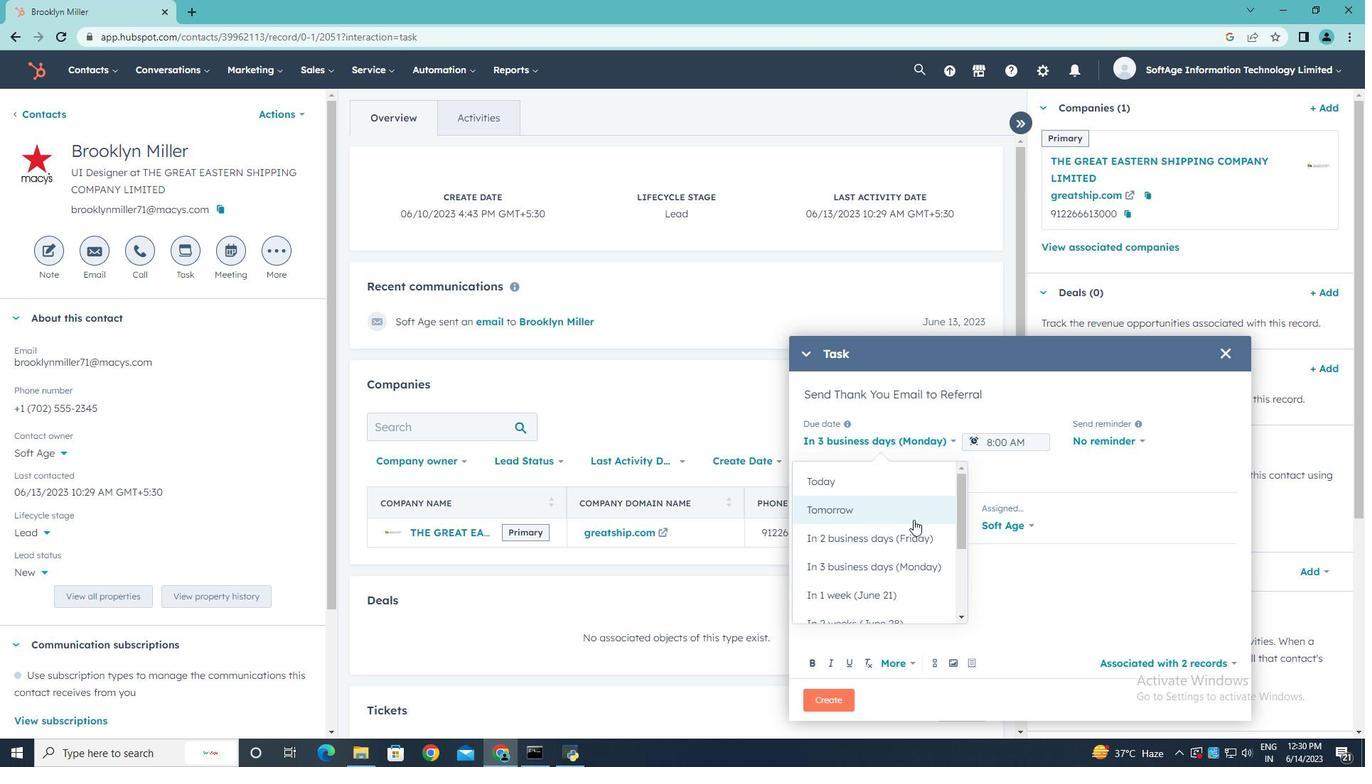 
Action: Mouse moved to (1048, 441)
Screenshot: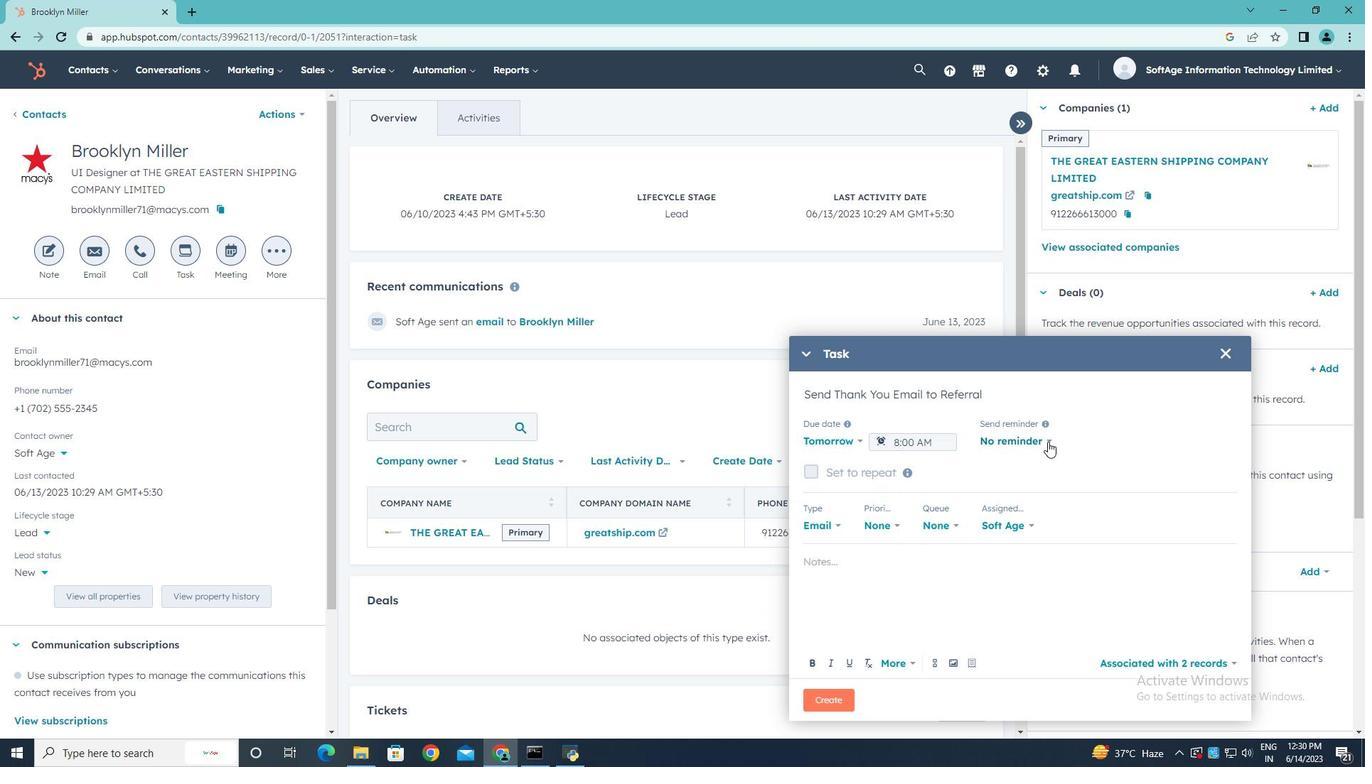 
Action: Mouse pressed left at (1048, 441)
Screenshot: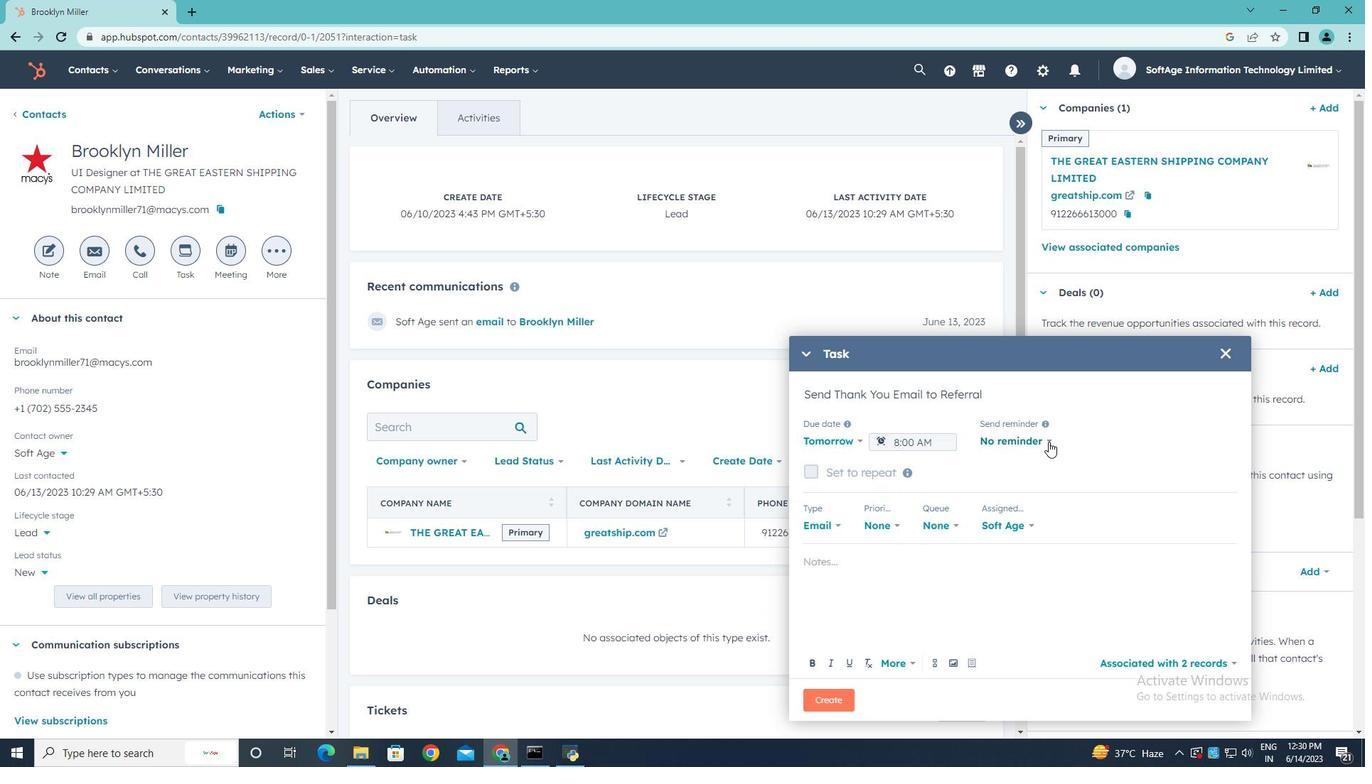 
Action: Mouse moved to (1025, 531)
Screenshot: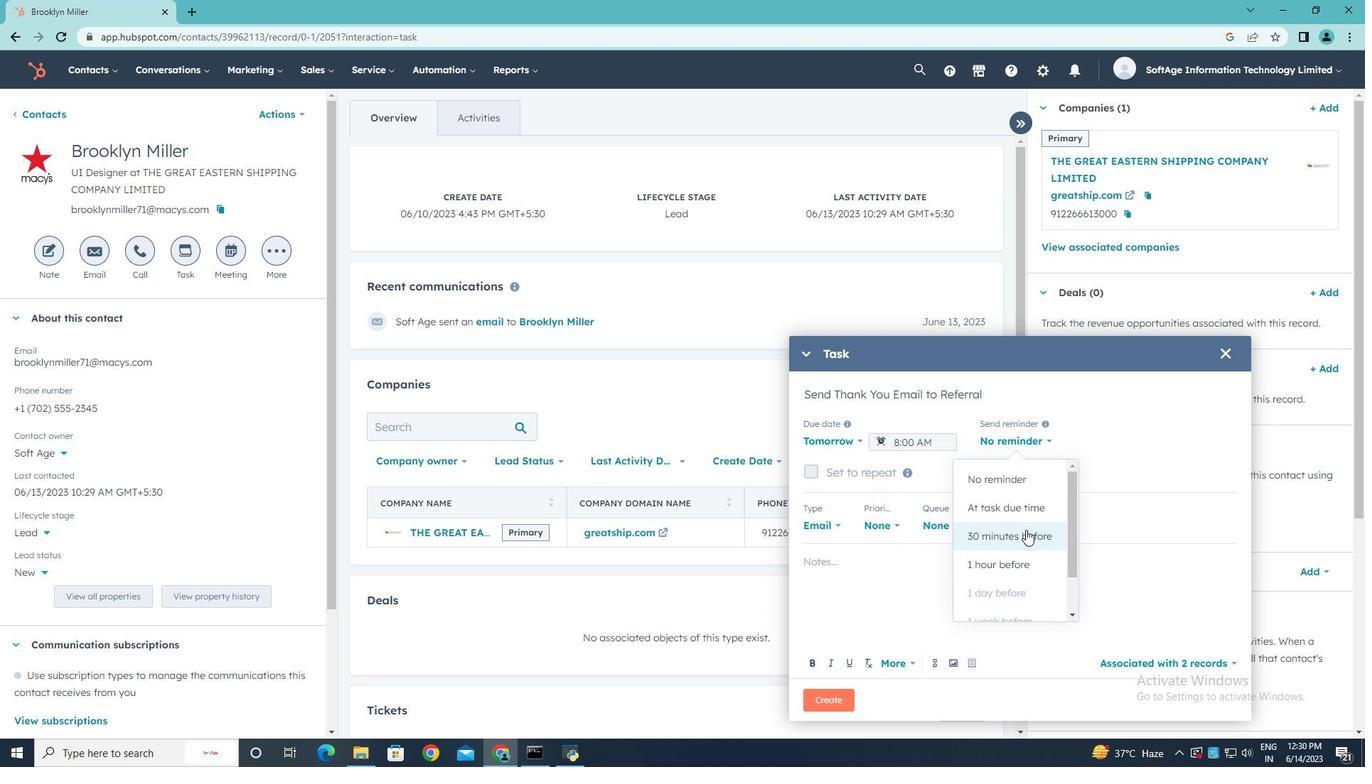 
Action: Mouse pressed left at (1025, 531)
Screenshot: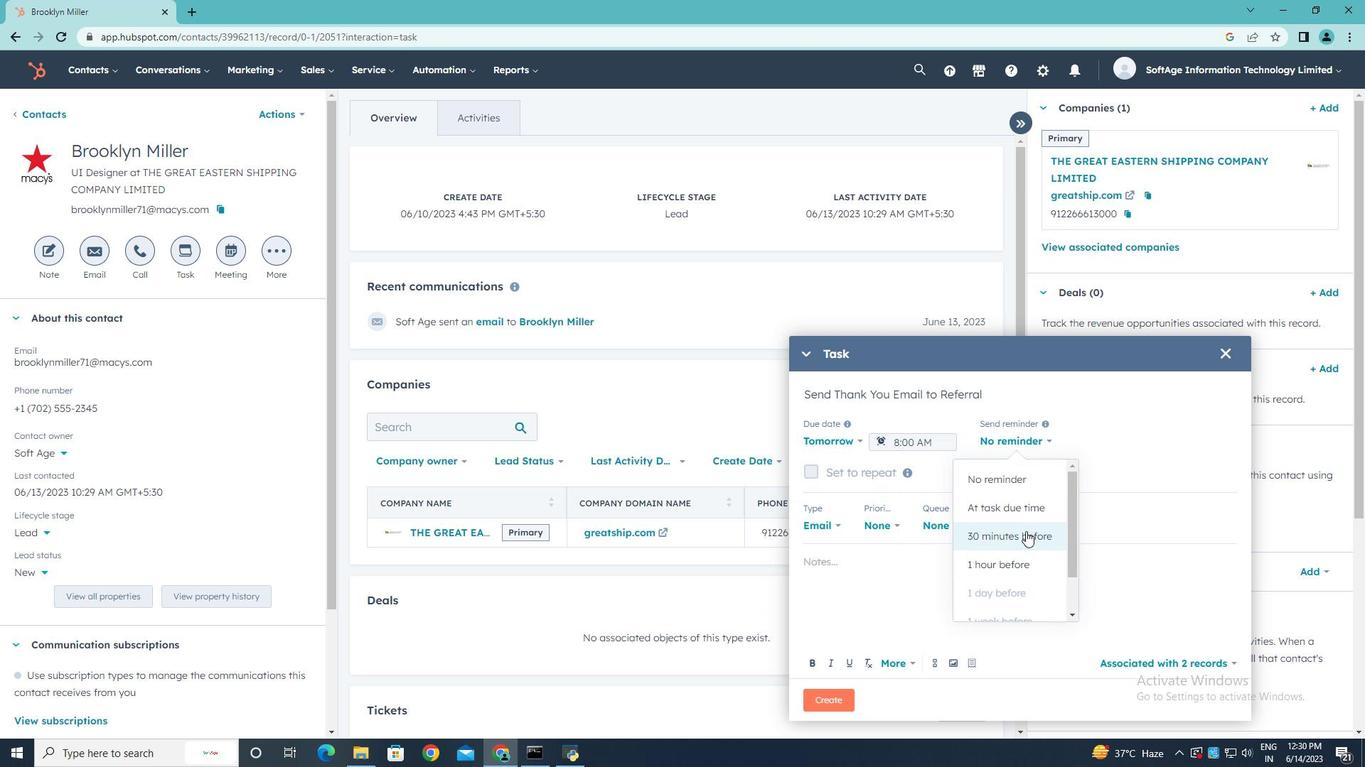
Action: Mouse moved to (895, 523)
Screenshot: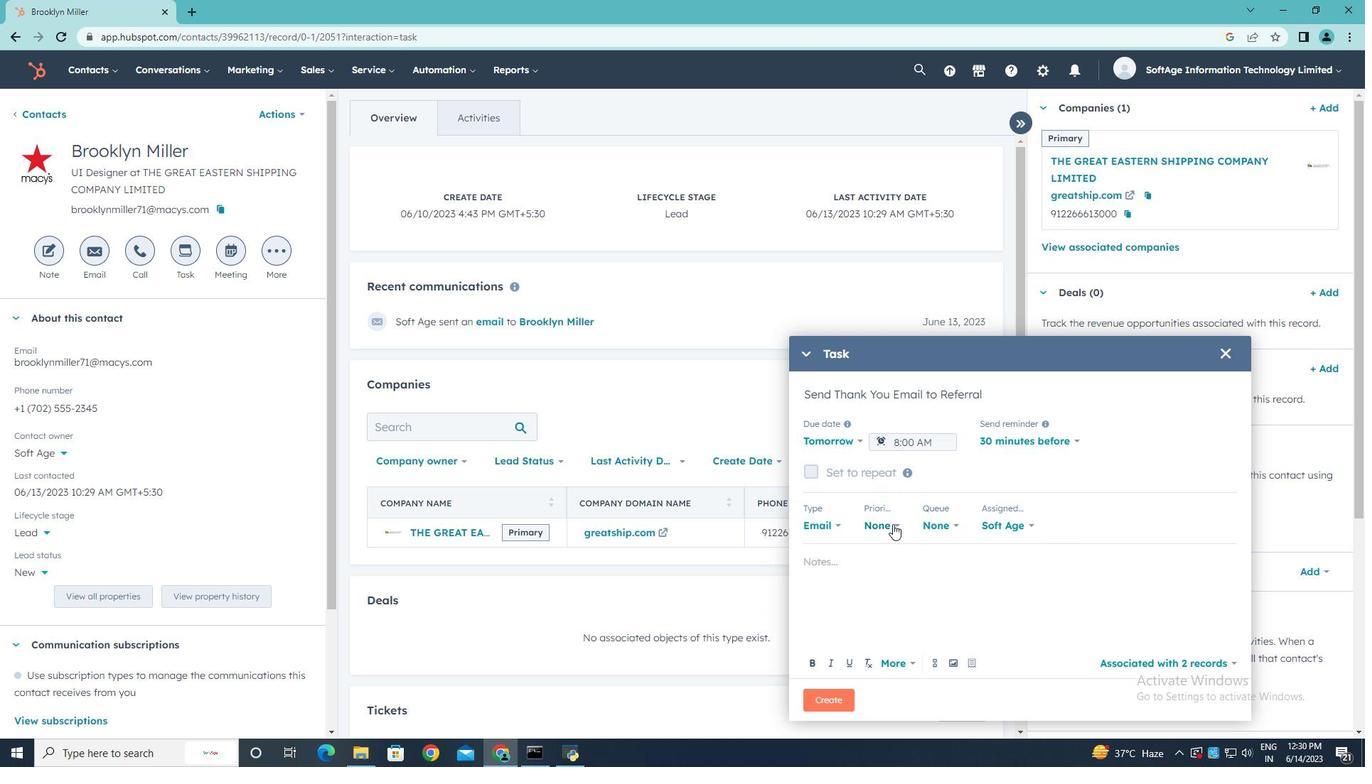 
Action: Mouse pressed left at (895, 523)
Screenshot: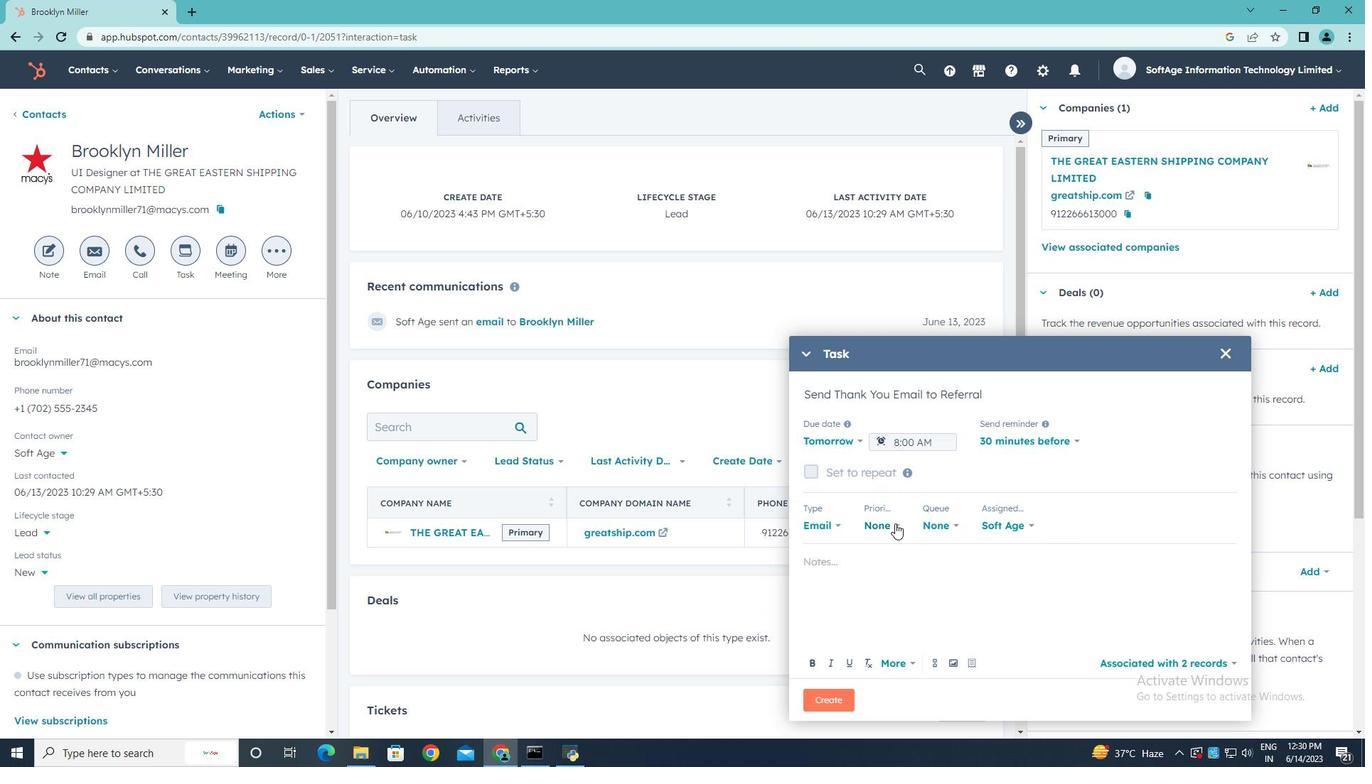 
Action: Mouse moved to (878, 655)
Screenshot: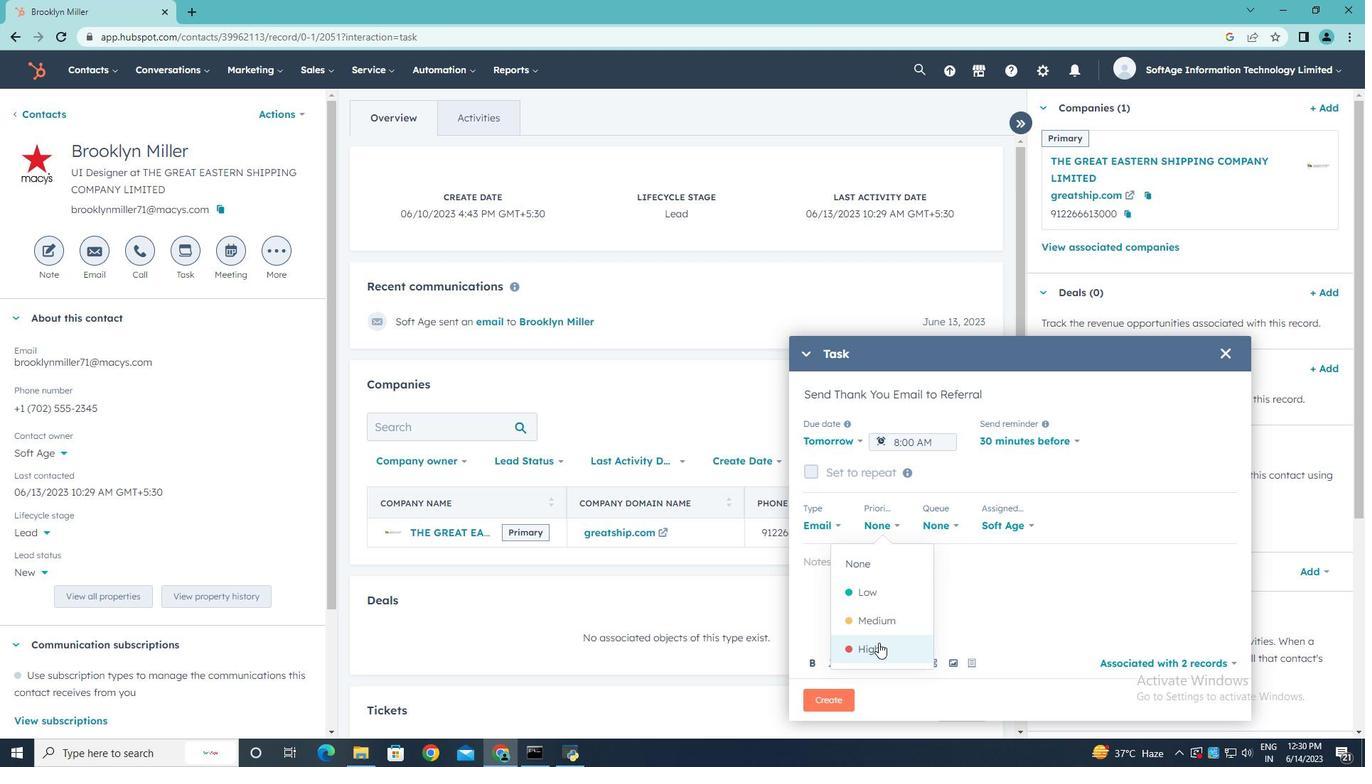 
Action: Mouse pressed left at (878, 655)
Screenshot: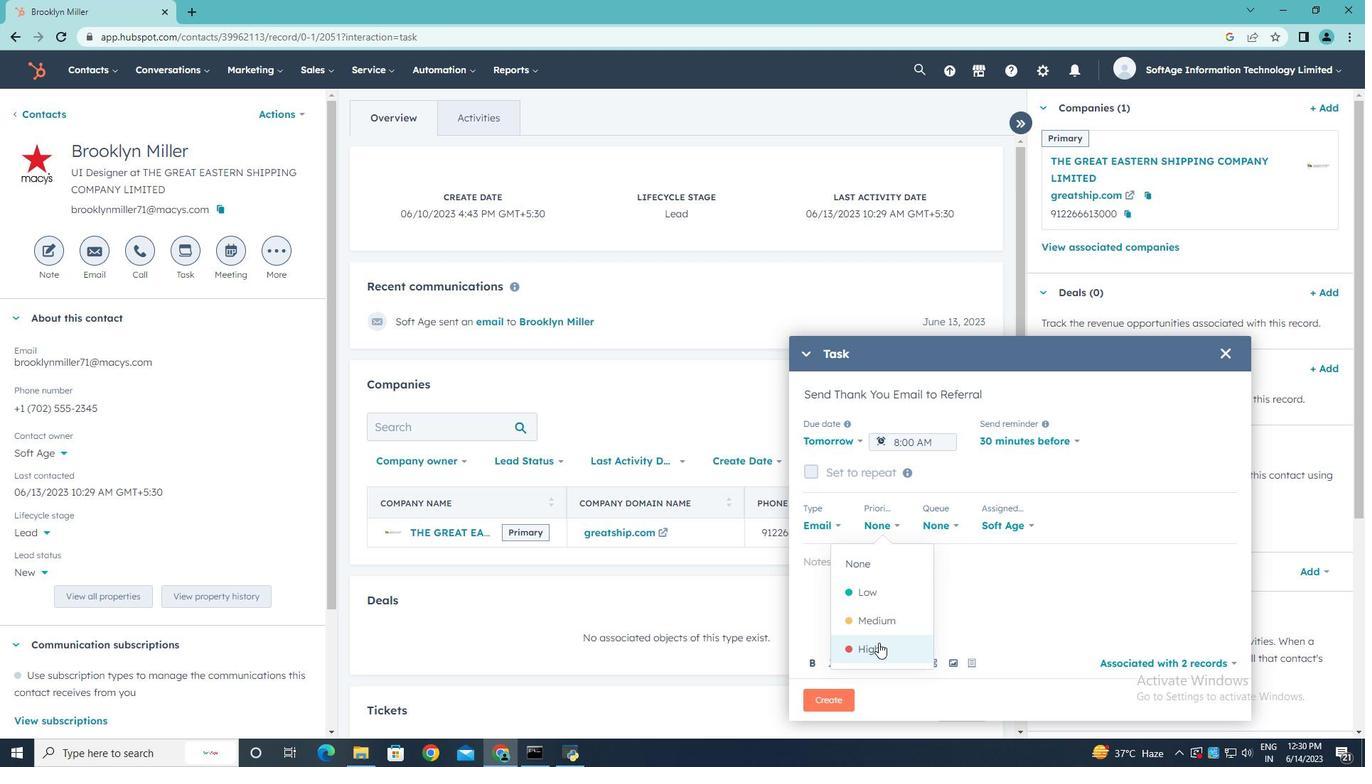 
Action: Mouse moved to (846, 565)
Screenshot: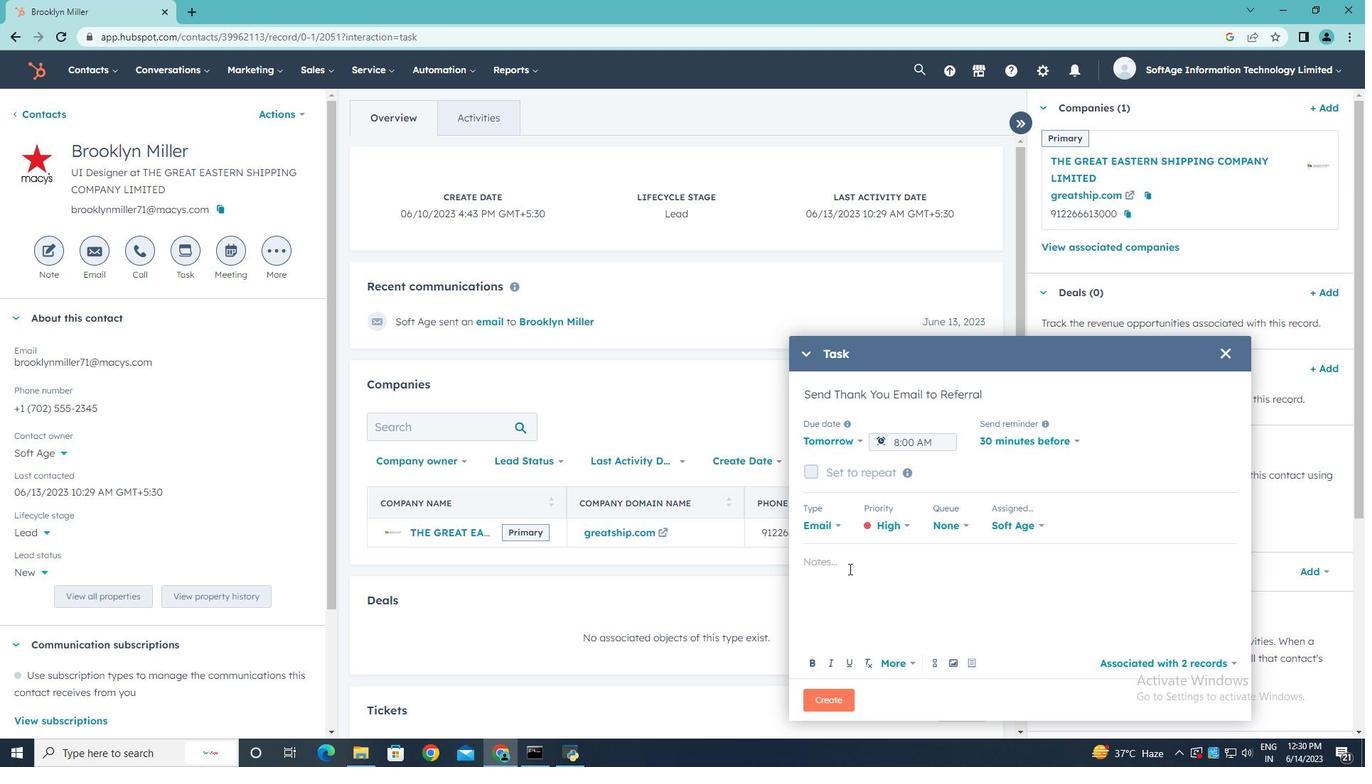 
Action: Mouse pressed left at (846, 565)
Screenshot: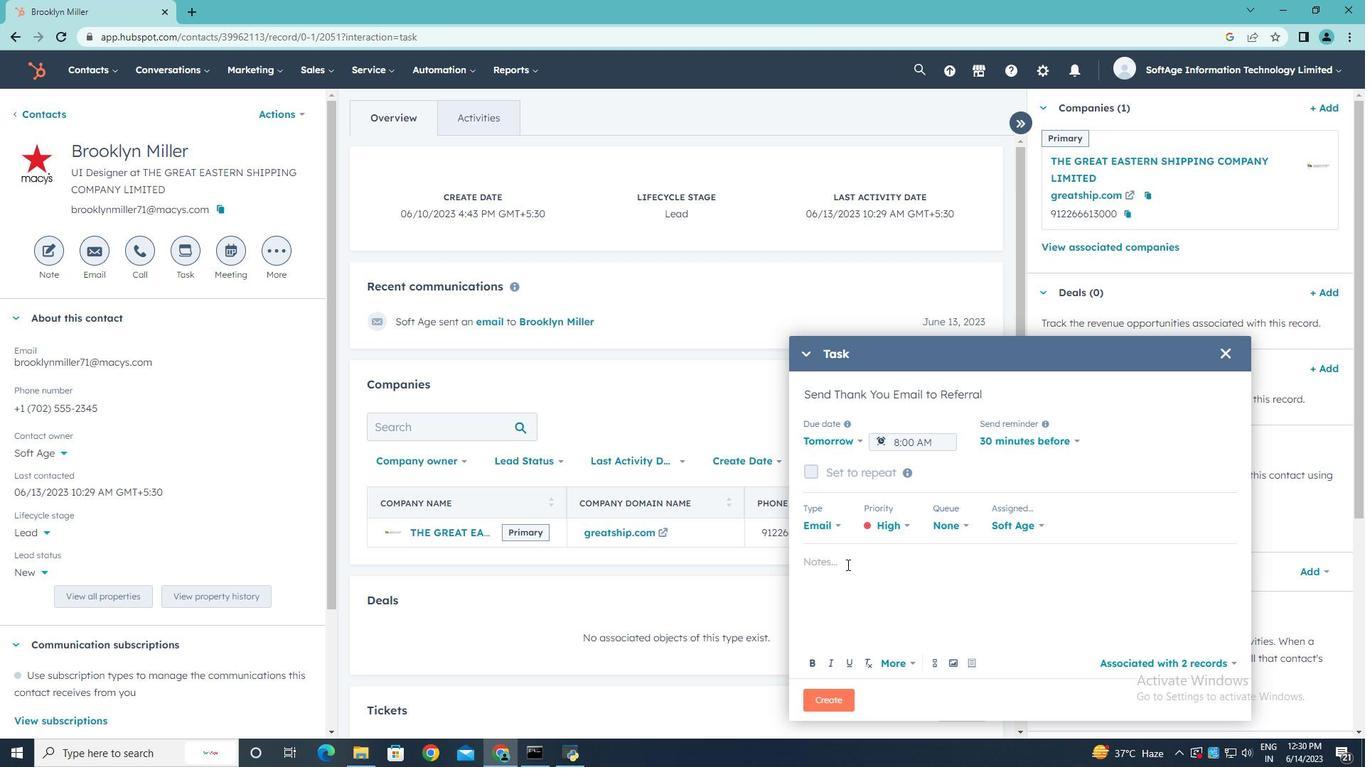 
Action: Key pressed <Key.shift>Review<Key.space>the<Key.space><Key.shift>attached<Key.space>proposal.
Screenshot: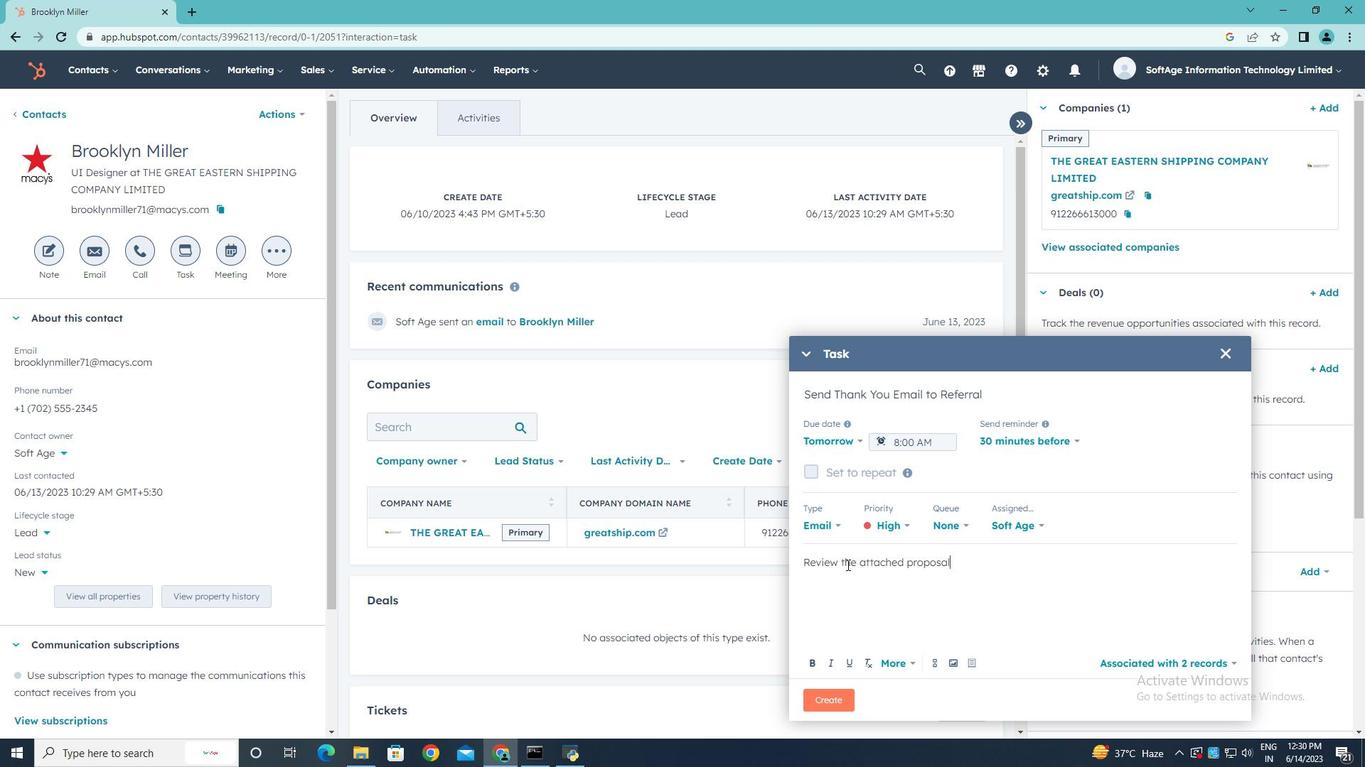
Action: Mouse moved to (836, 698)
Screenshot: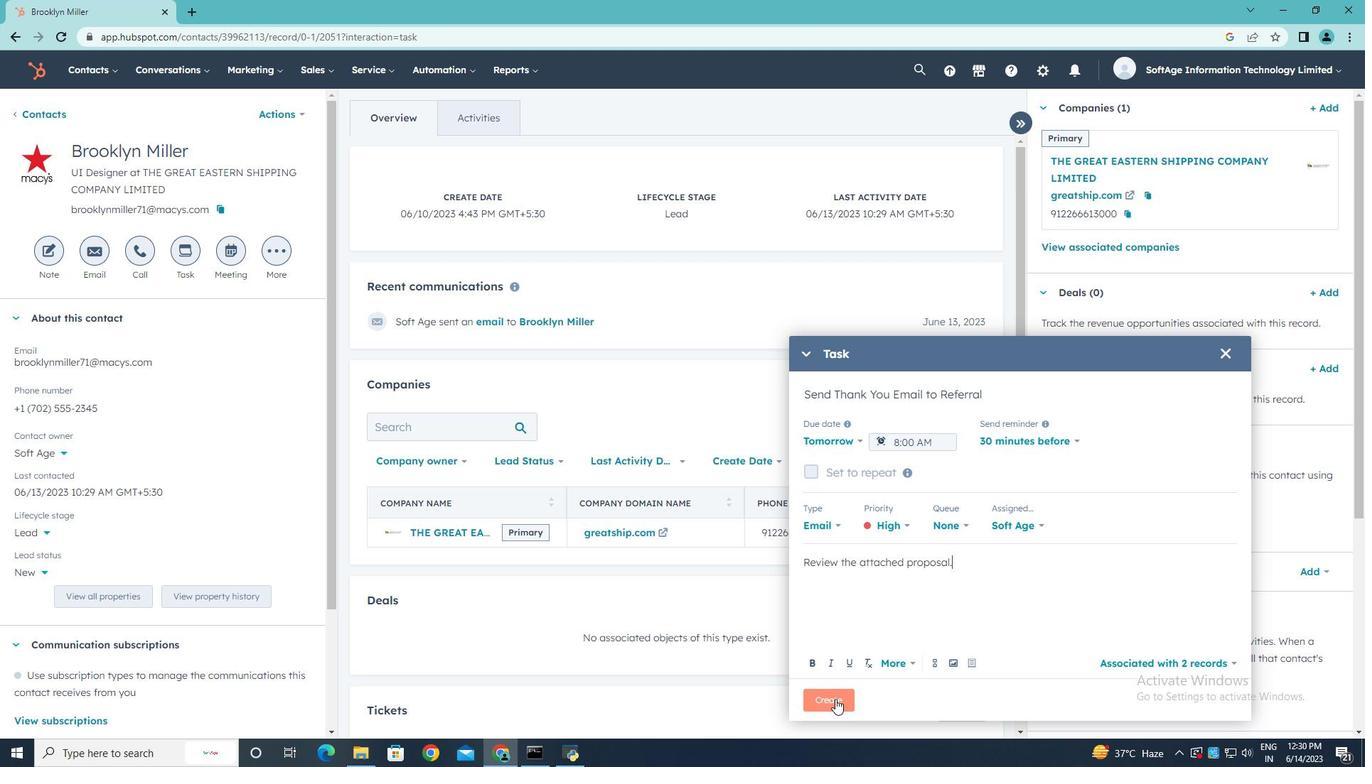 
Action: Mouse pressed left at (836, 698)
Screenshot: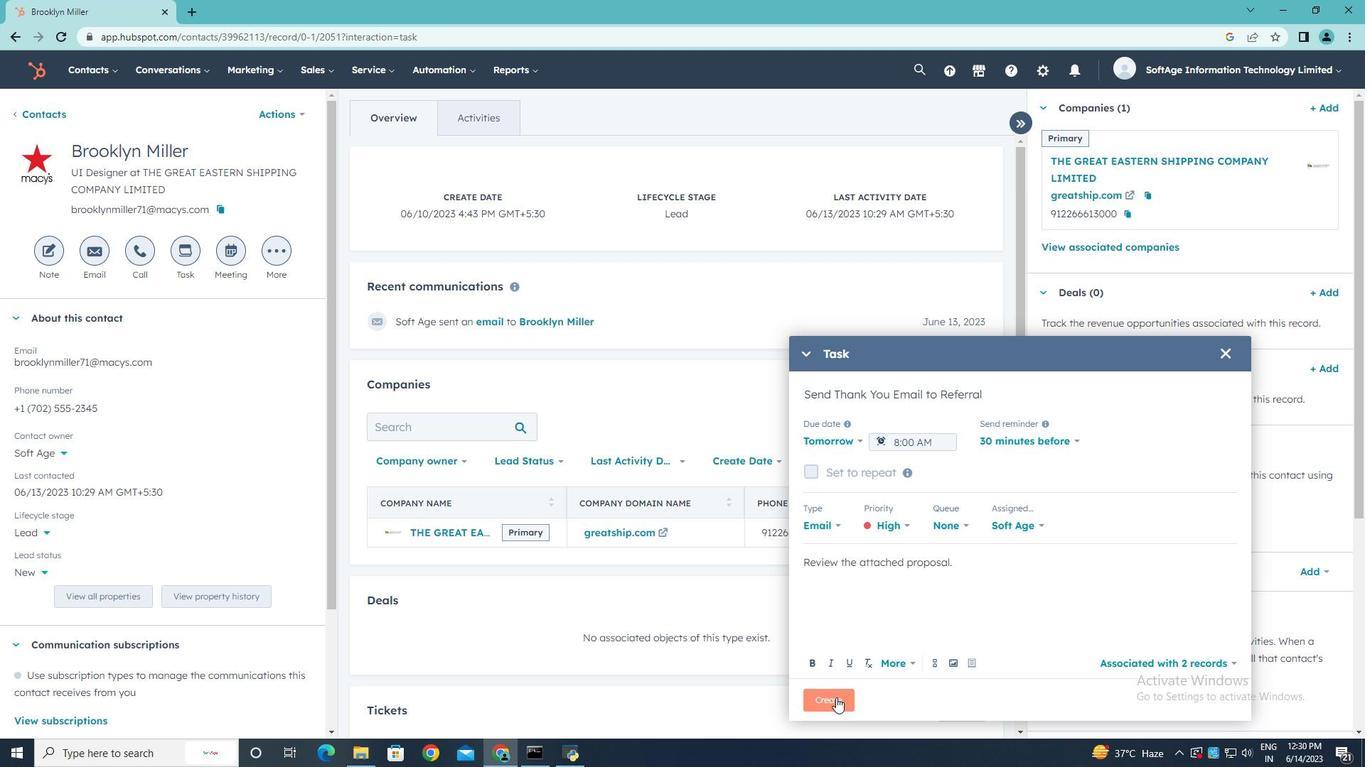 
